 Task: Plan a trip to Kara-Balta, Kyrgyzstan from 10th December, 2023 to 15th December, 2023 for 7 adults.4 bedrooms having 7 beds and 4 bathrooms. Property type can be house. Amenities needed are: wifi, TV, free parkinig on premises, gym, breakfast. Look for 4 properties as per requirement.
Action: Mouse moved to (510, 67)
Screenshot: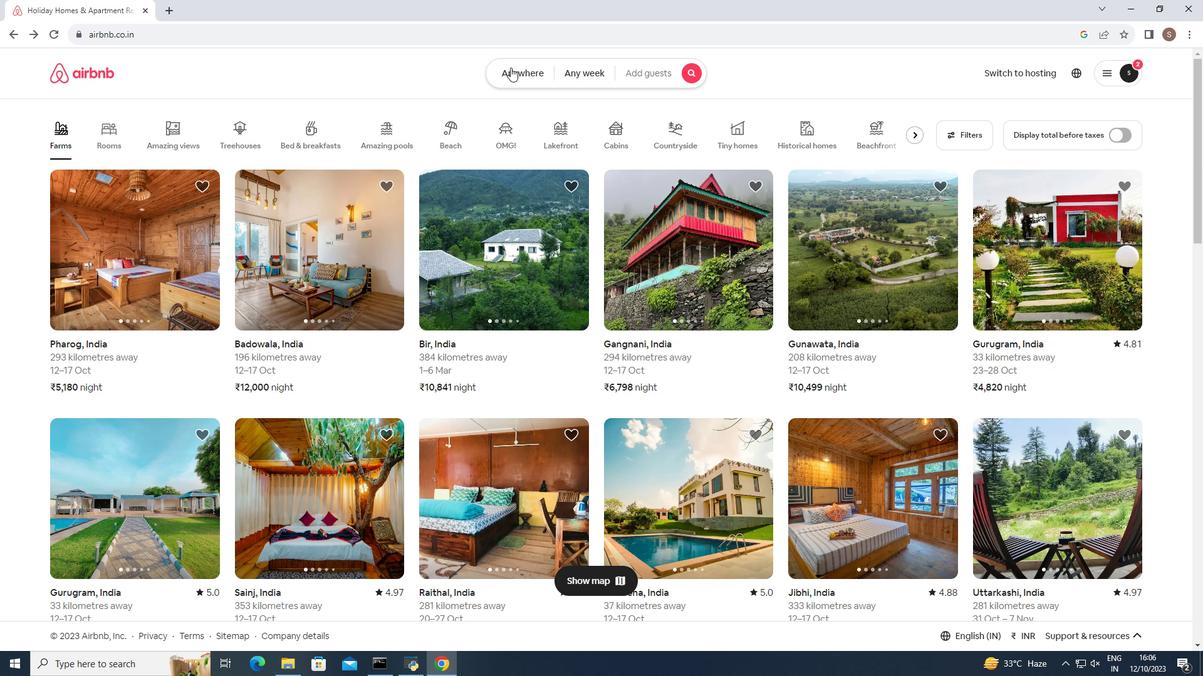 
Action: Mouse pressed left at (510, 67)
Screenshot: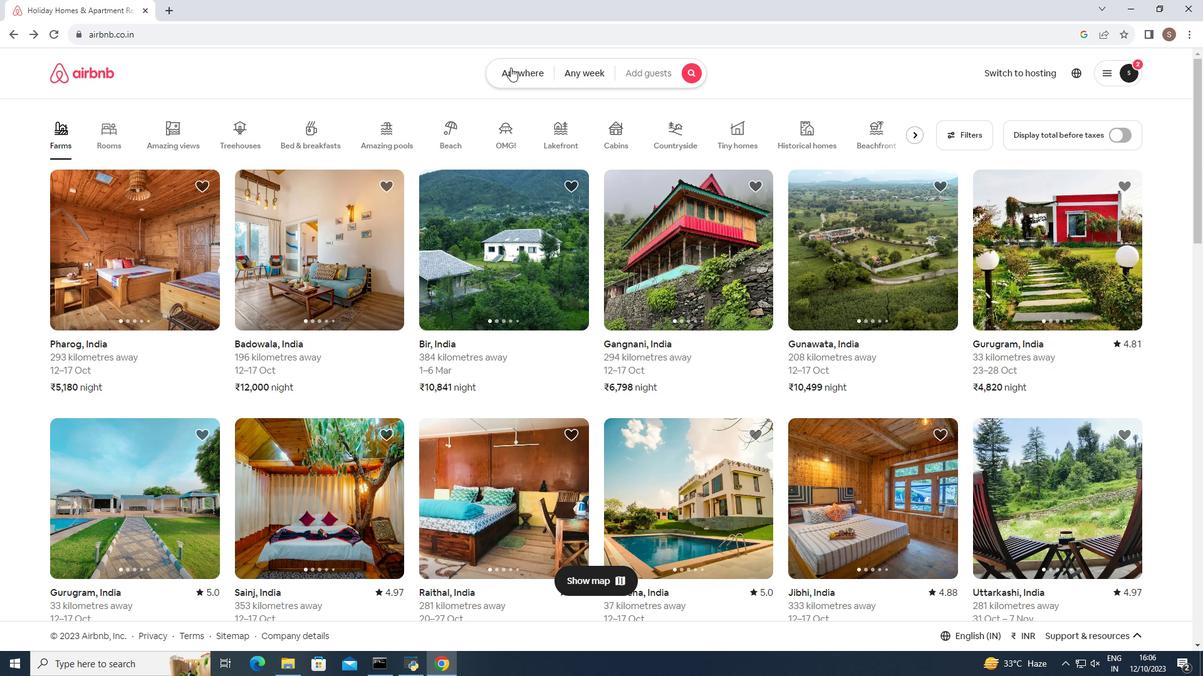 
Action: Mouse moved to (419, 119)
Screenshot: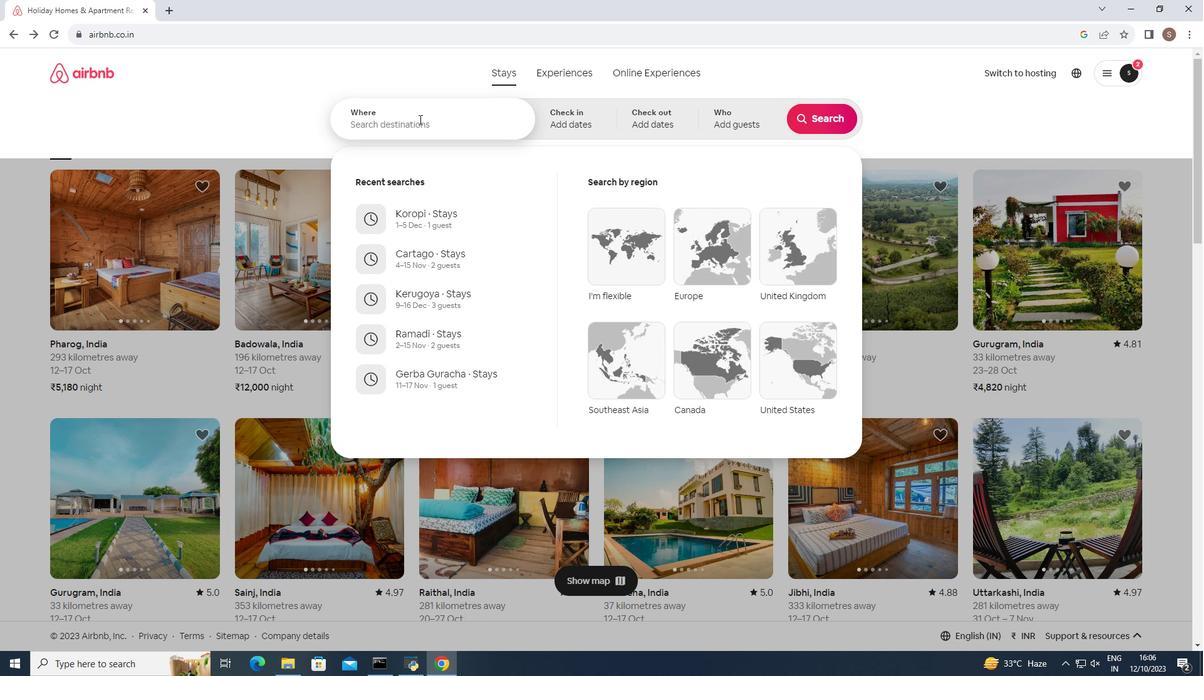 
Action: Mouse pressed left at (419, 119)
Screenshot: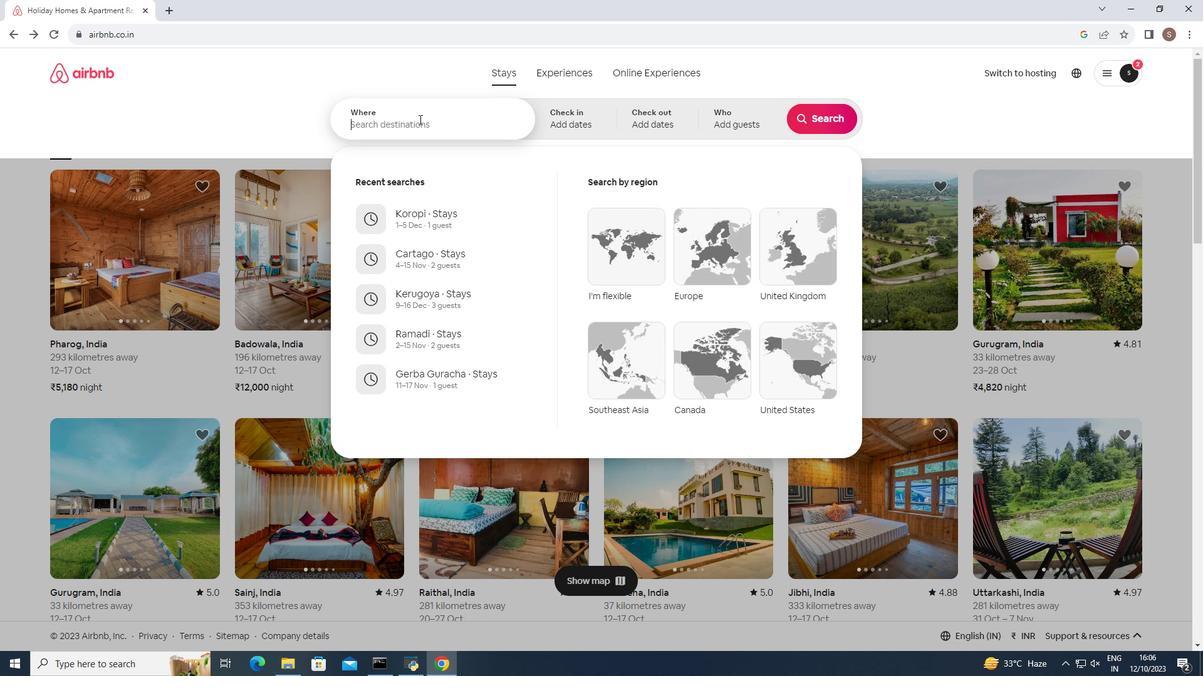 
Action: Mouse moved to (417, 119)
Screenshot: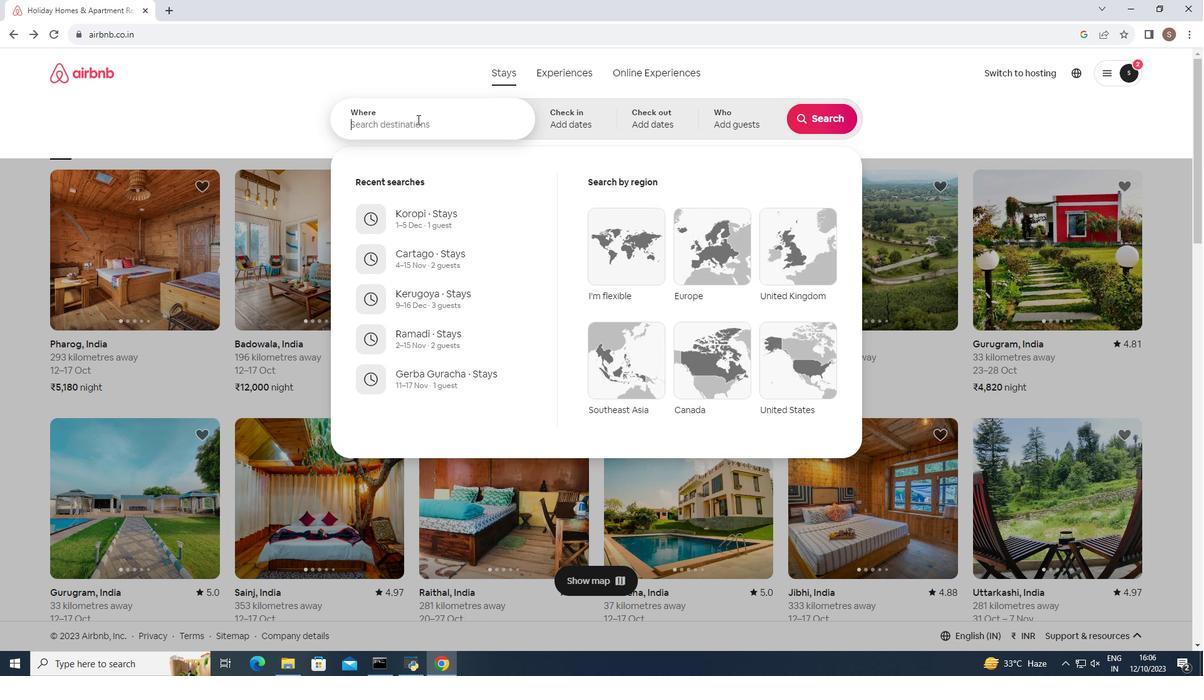 
Action: Key pressed <Key.shift><Key.shift><Key.shift>Kara-<Key.shift>Balta,<Key.space><Key.shift><Key.shift><Key.shift><Key.shift><Key.shift><Key.shift><Key.shift><Key.shift><Key.shift><Key.shift><Key.shift><Key.shift><Key.shift><Key.shift><Key.shift><Key.shift><Key.shift><Key.shift><Key.shift><Key.shift><Key.shift><Key.shift><Key.shift><Key.shift><Key.shift><Key.shift><Key.shift>Kyrgyzstan<Key.enter>
Screenshot: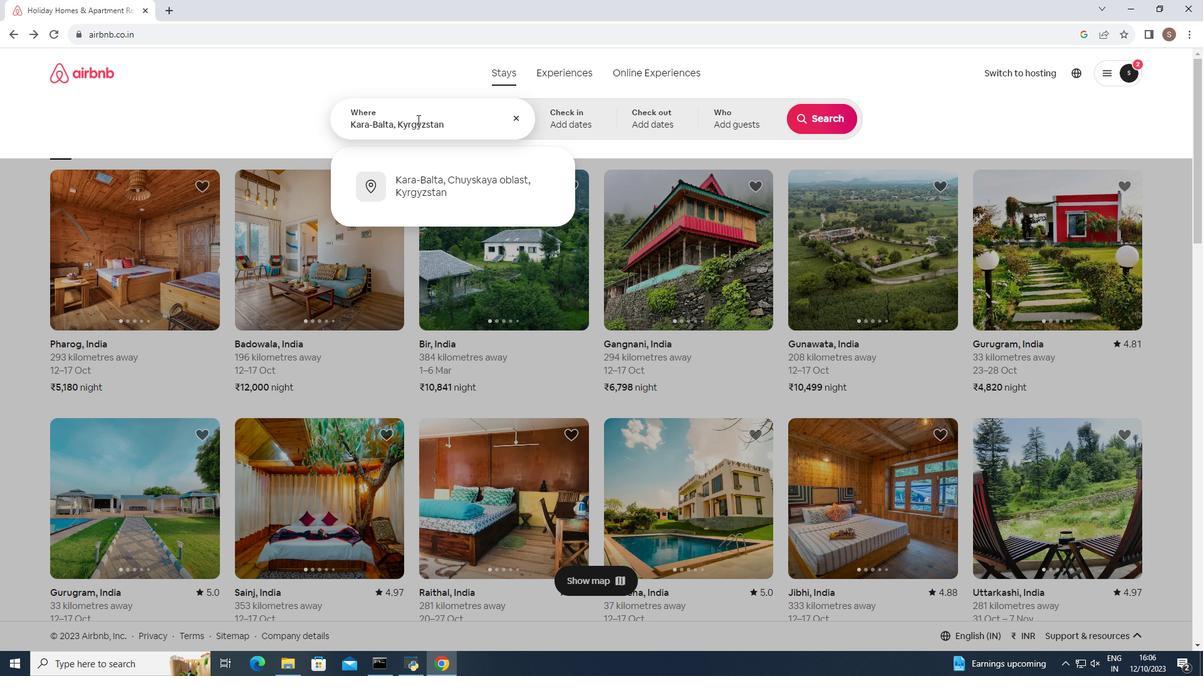 
Action: Mouse moved to (739, 117)
Screenshot: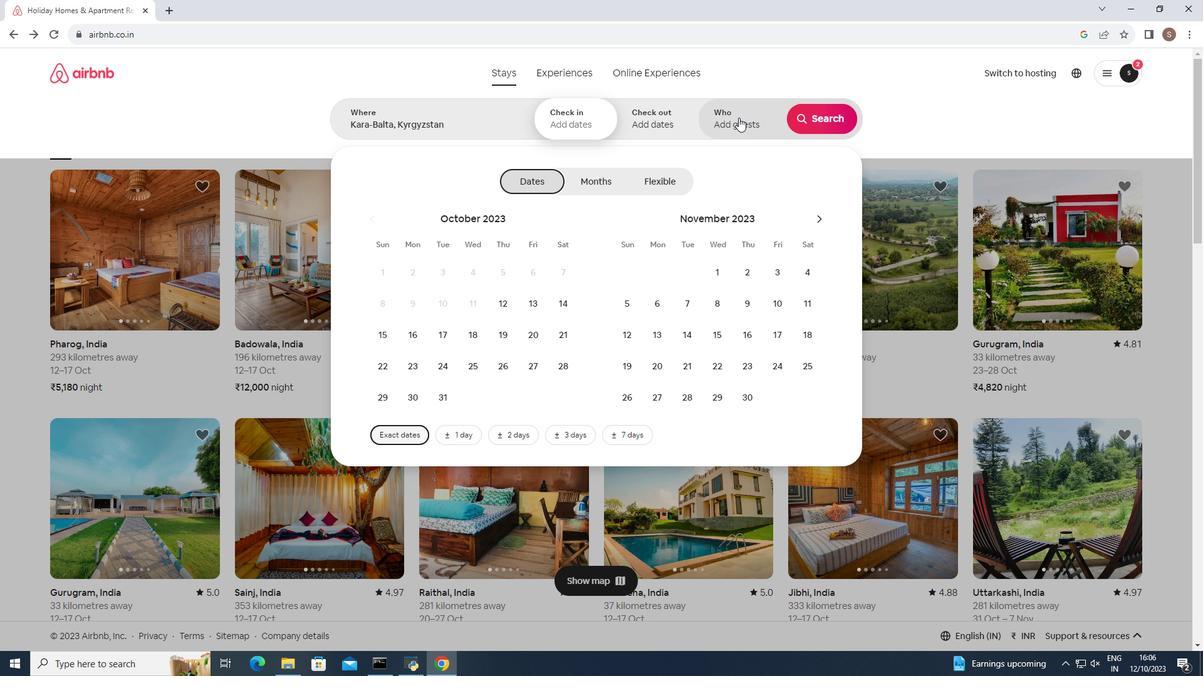
Action: Mouse pressed left at (739, 117)
Screenshot: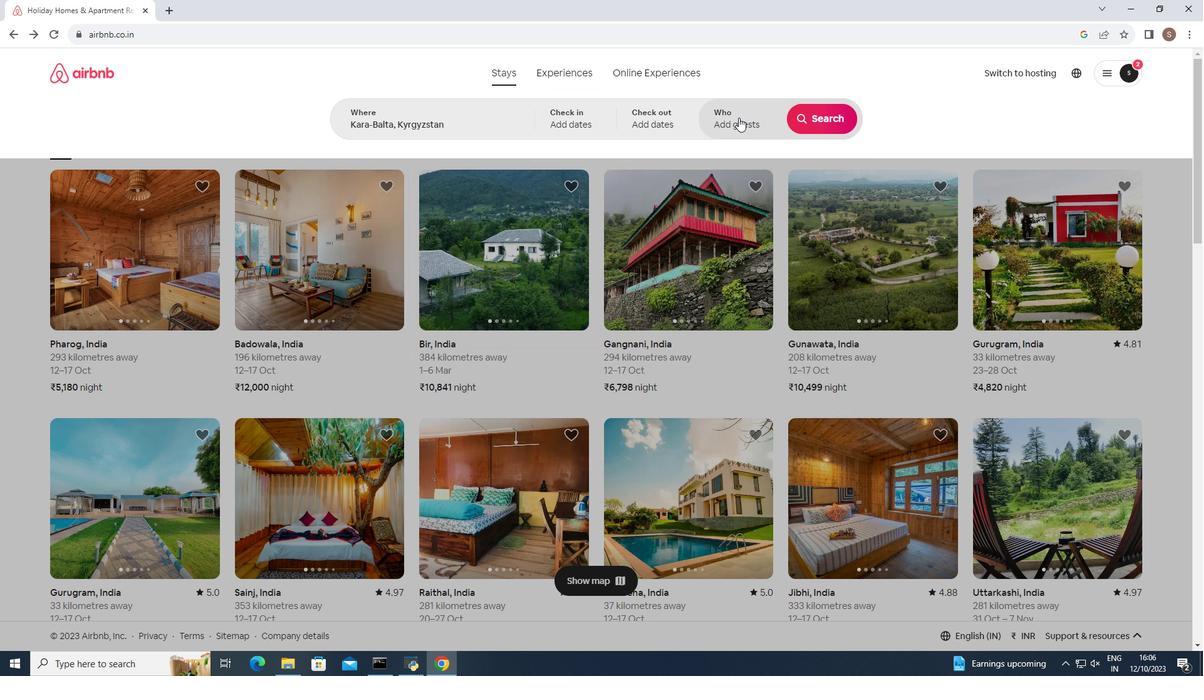 
Action: Mouse moved to (588, 114)
Screenshot: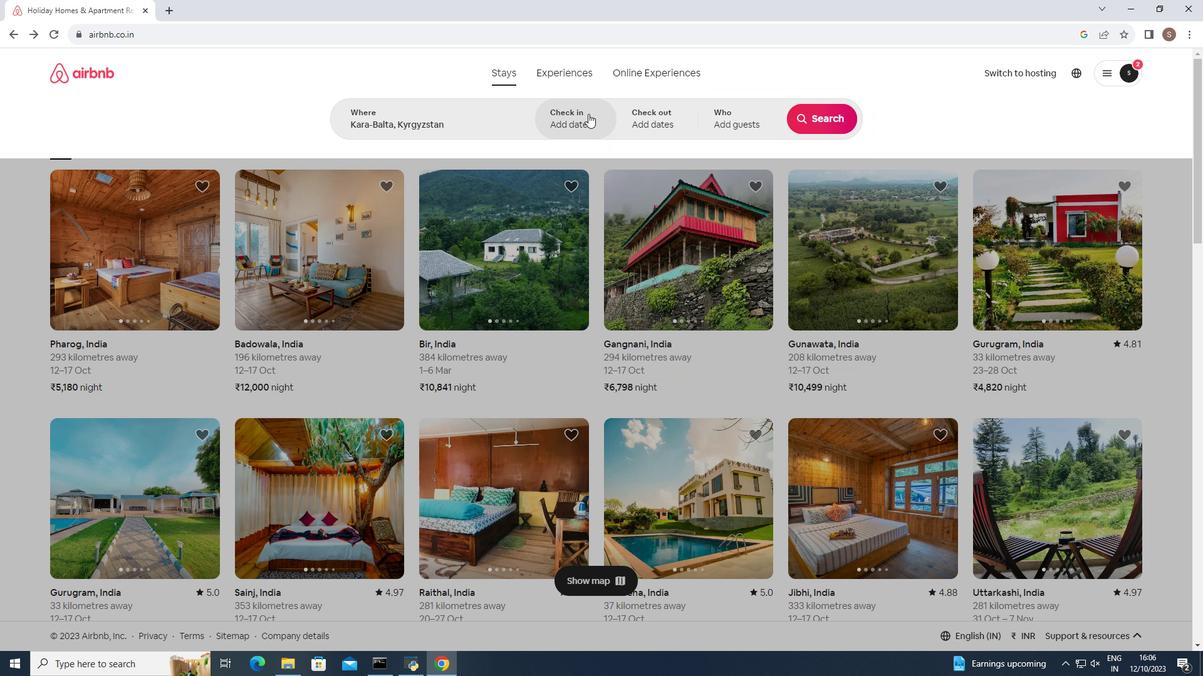 
Action: Mouse pressed left at (588, 114)
Screenshot: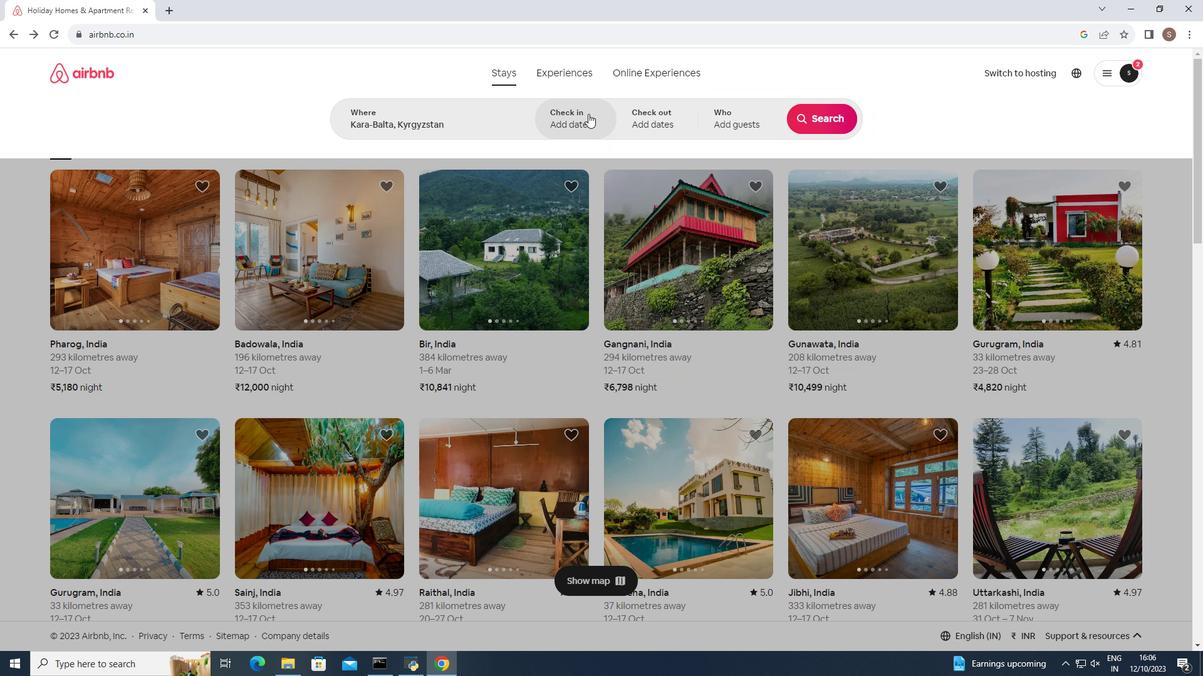 
Action: Mouse moved to (818, 219)
Screenshot: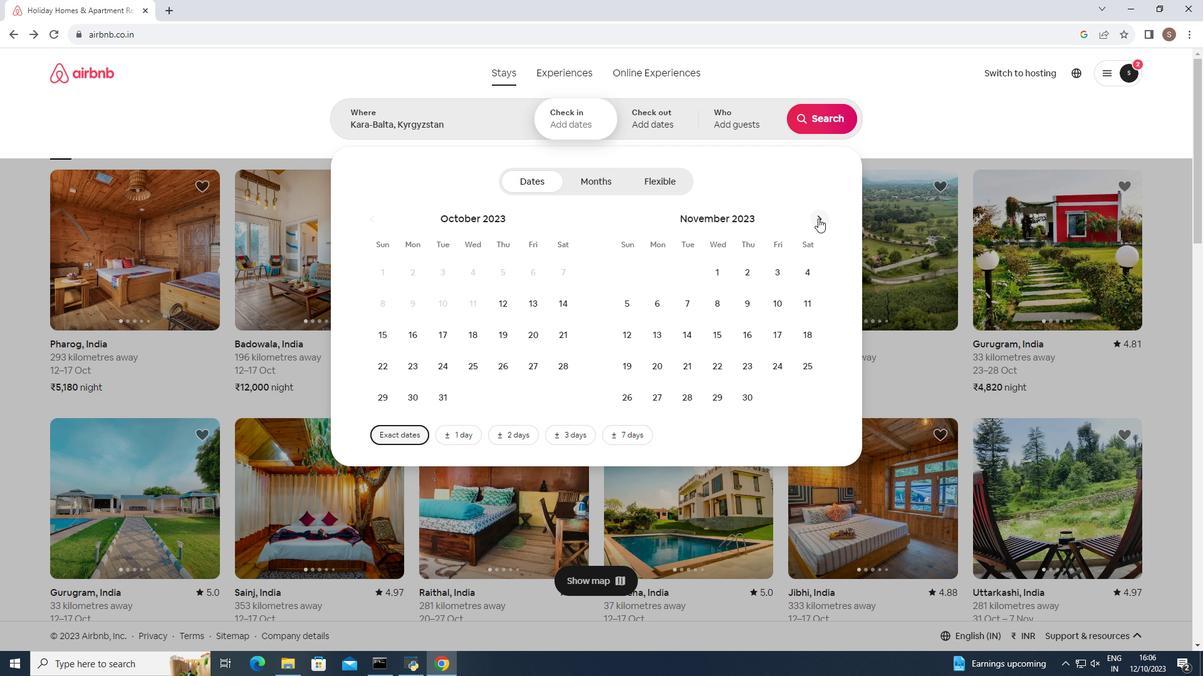 
Action: Mouse pressed left at (818, 219)
Screenshot: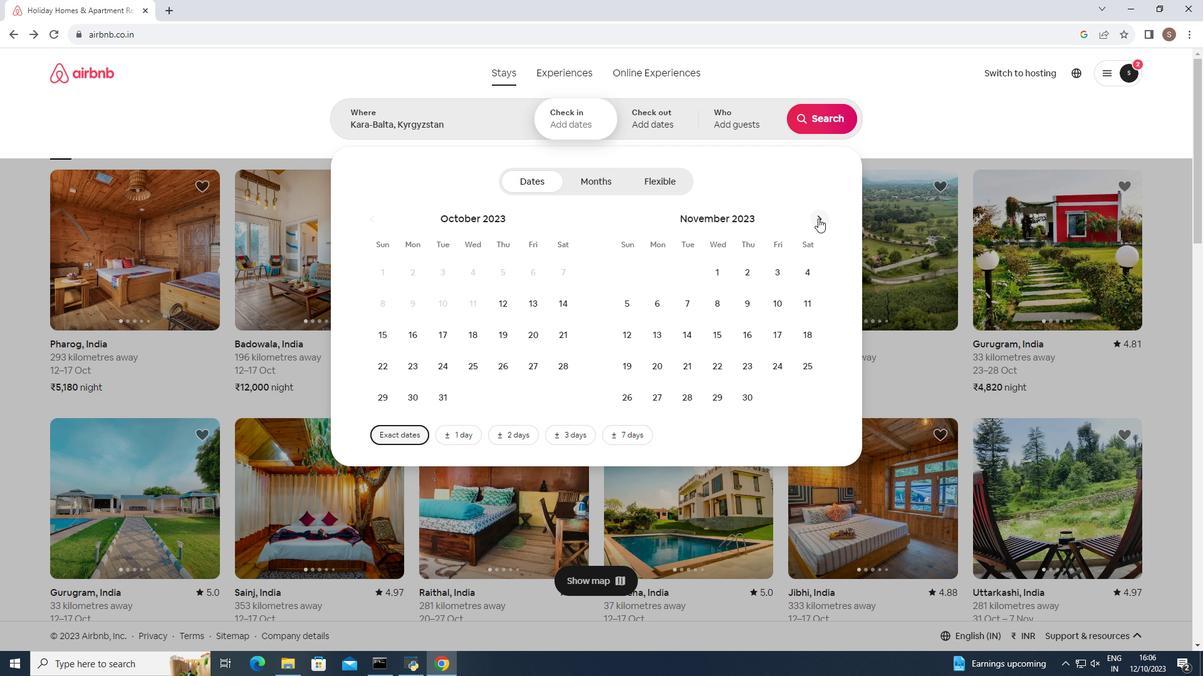 
Action: Mouse moved to (625, 334)
Screenshot: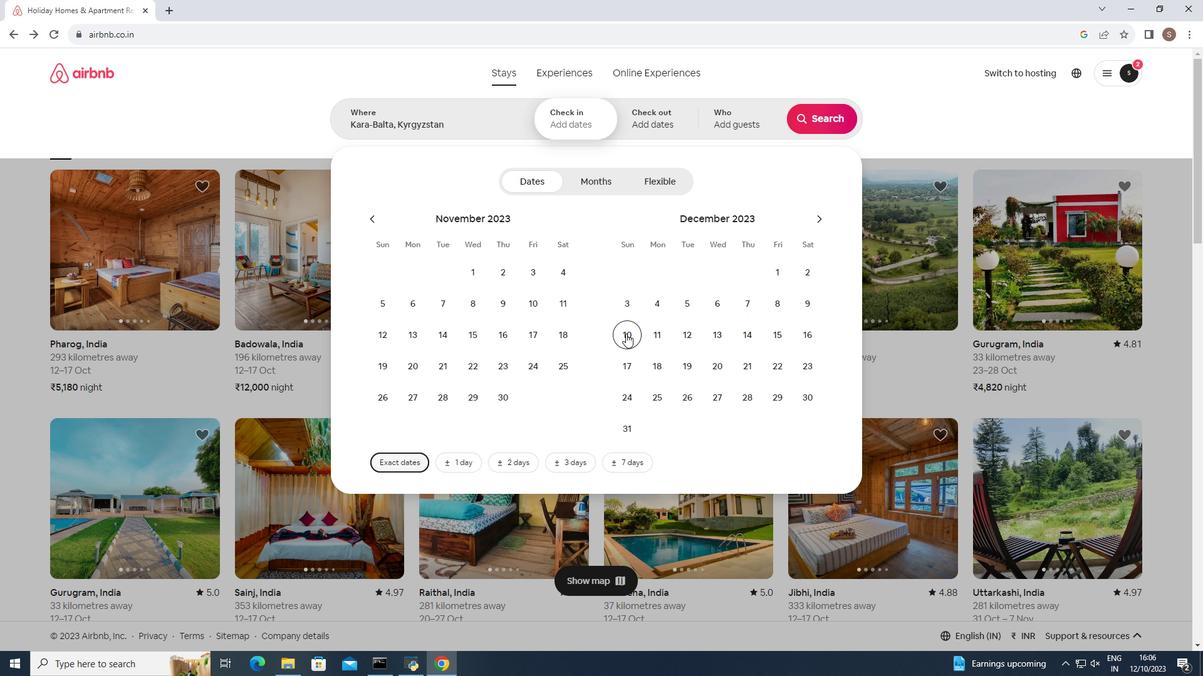 
Action: Mouse pressed left at (625, 334)
Screenshot: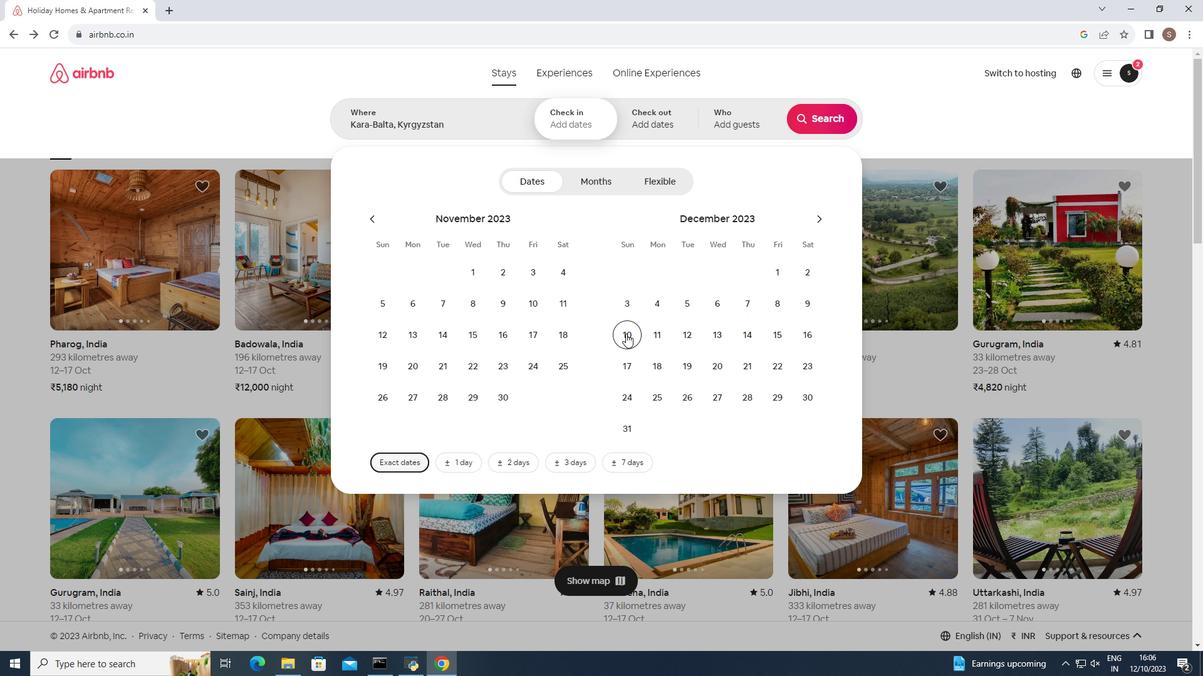 
Action: Mouse moved to (781, 334)
Screenshot: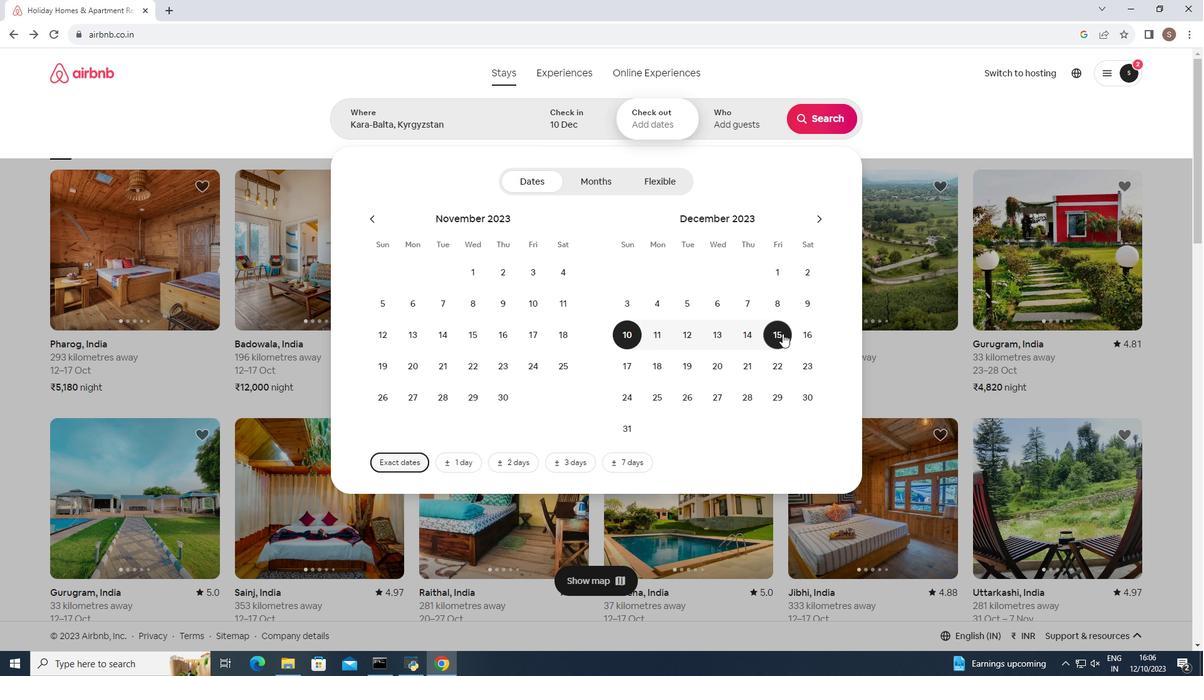
Action: Mouse pressed left at (781, 334)
Screenshot: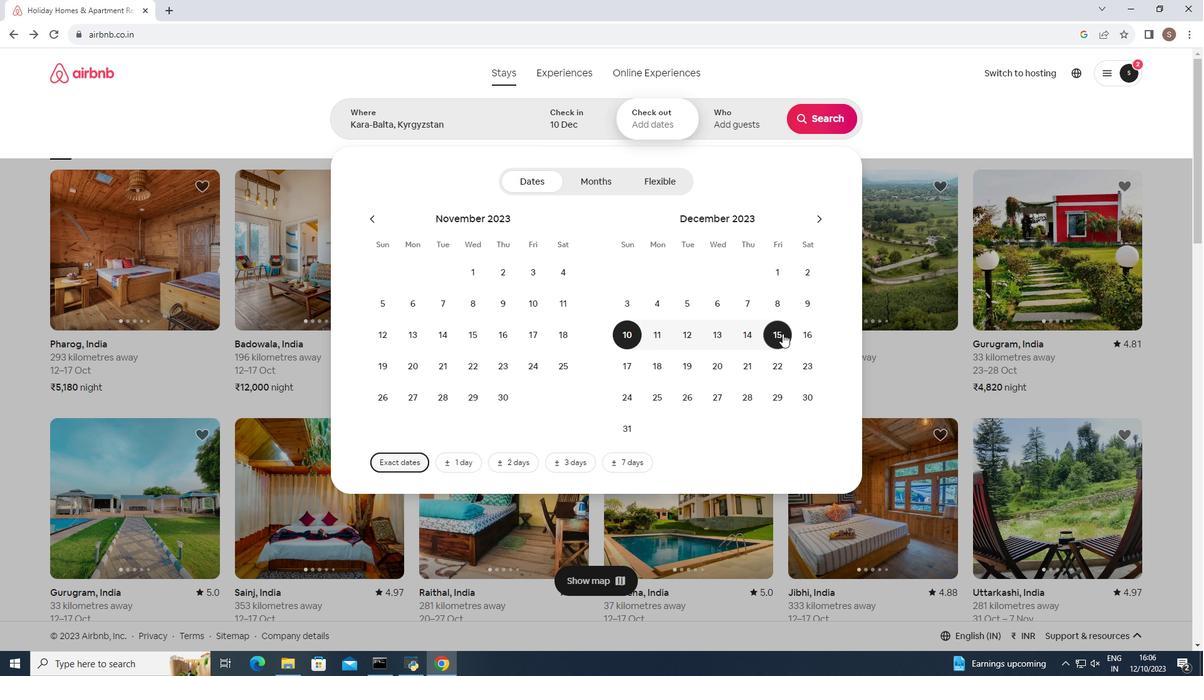 
Action: Mouse moved to (733, 114)
Screenshot: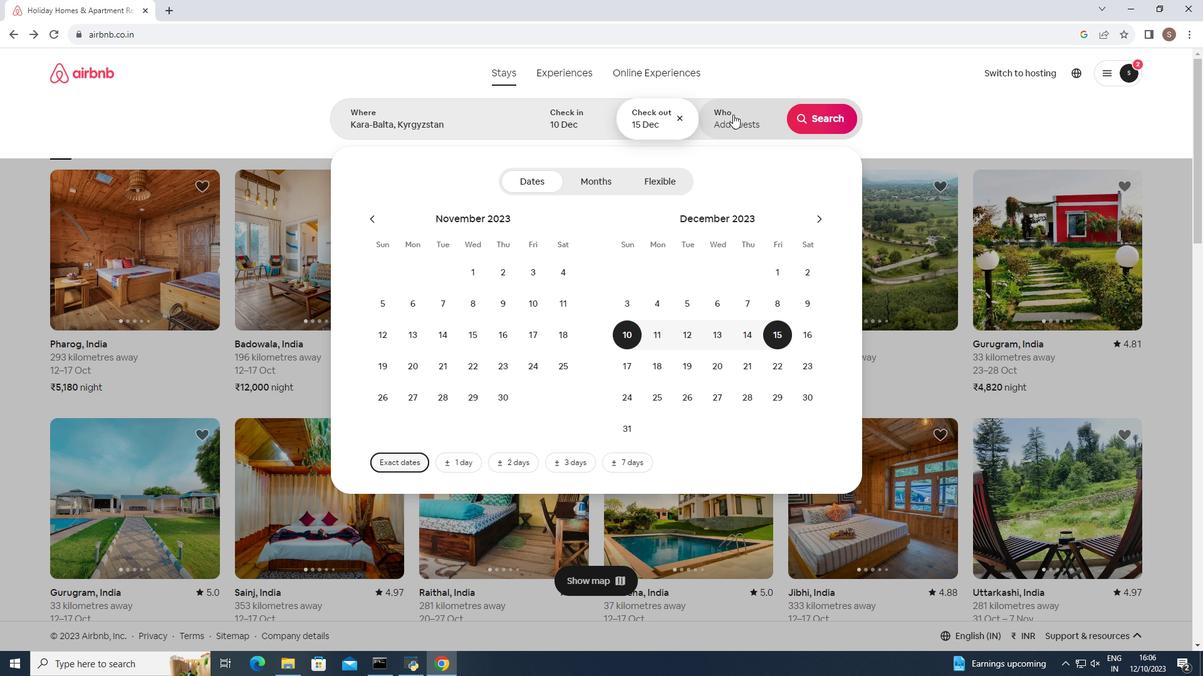 
Action: Mouse pressed left at (733, 114)
Screenshot: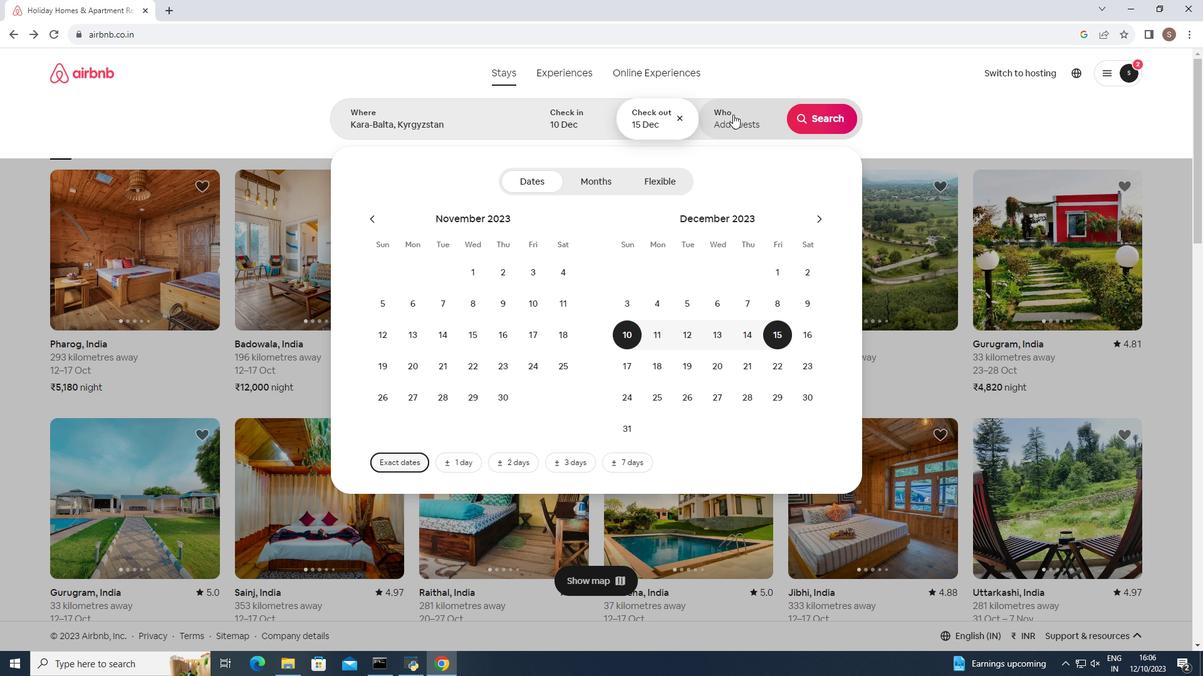 
Action: Mouse moved to (826, 186)
Screenshot: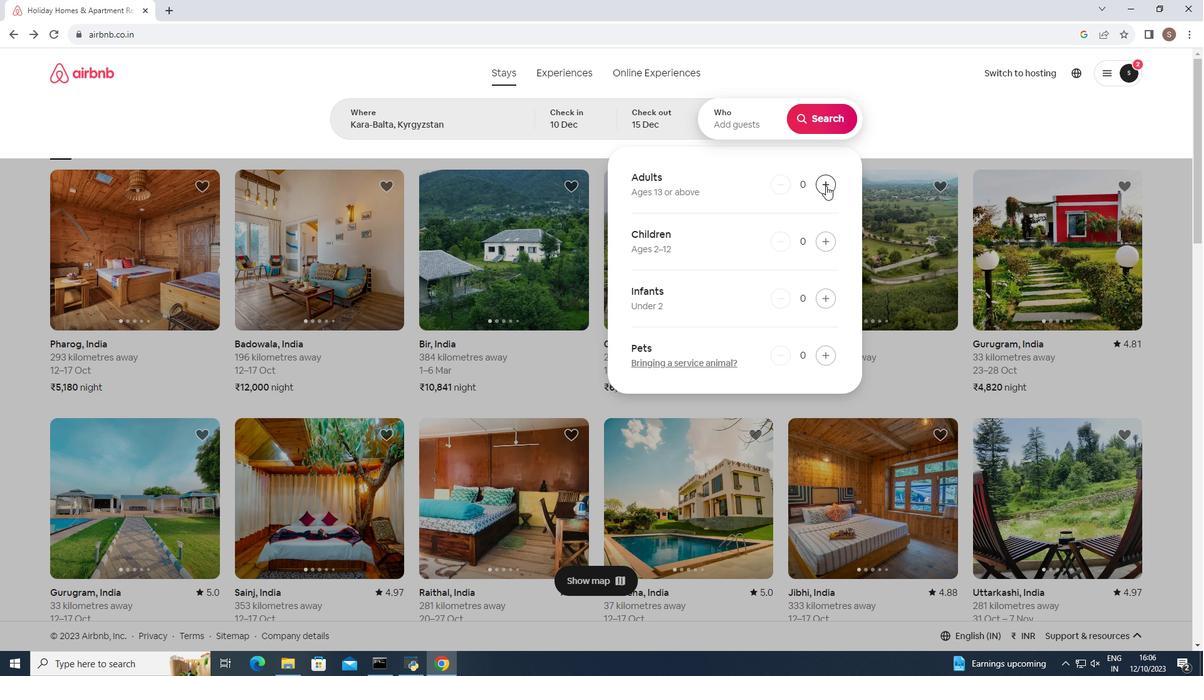 
Action: Mouse pressed left at (826, 186)
Screenshot: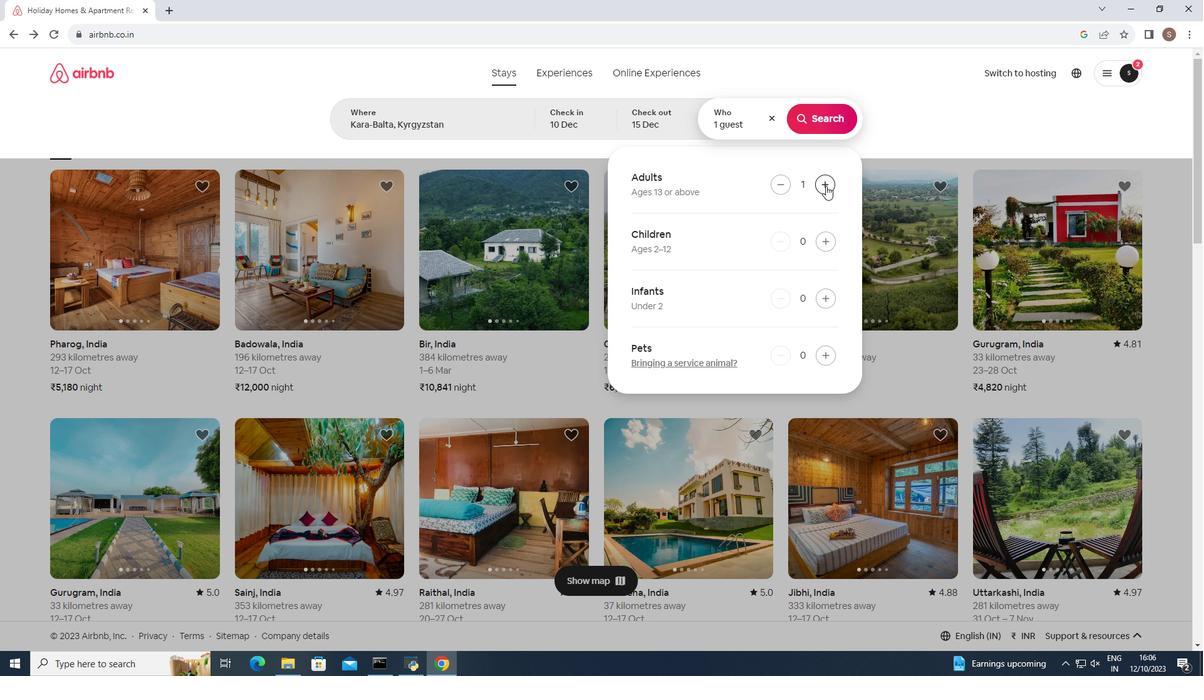
Action: Mouse pressed left at (826, 186)
Screenshot: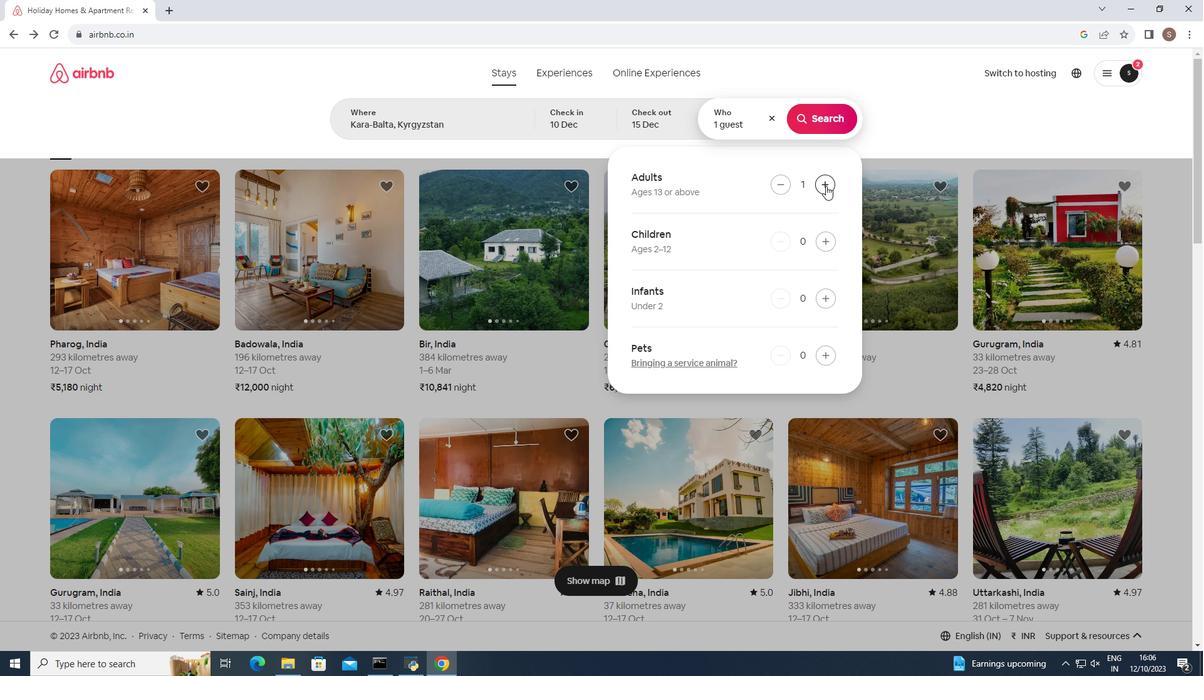 
Action: Mouse pressed left at (826, 186)
Screenshot: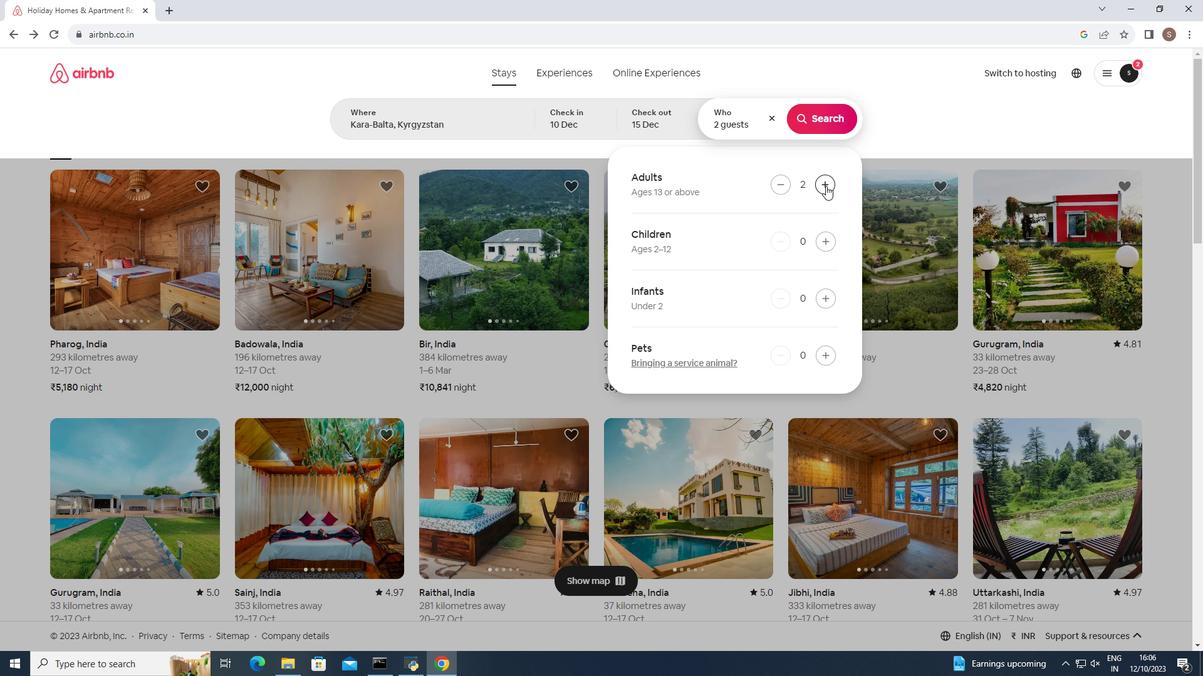 
Action: Mouse pressed left at (826, 186)
Screenshot: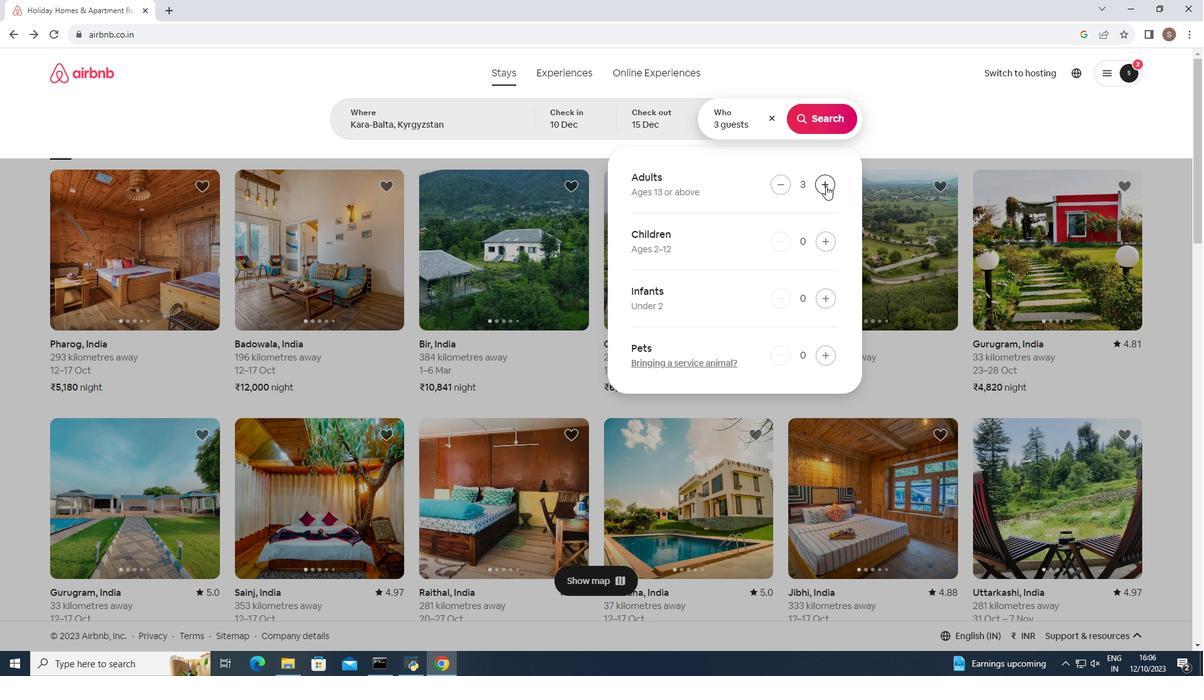 
Action: Mouse pressed left at (826, 186)
Screenshot: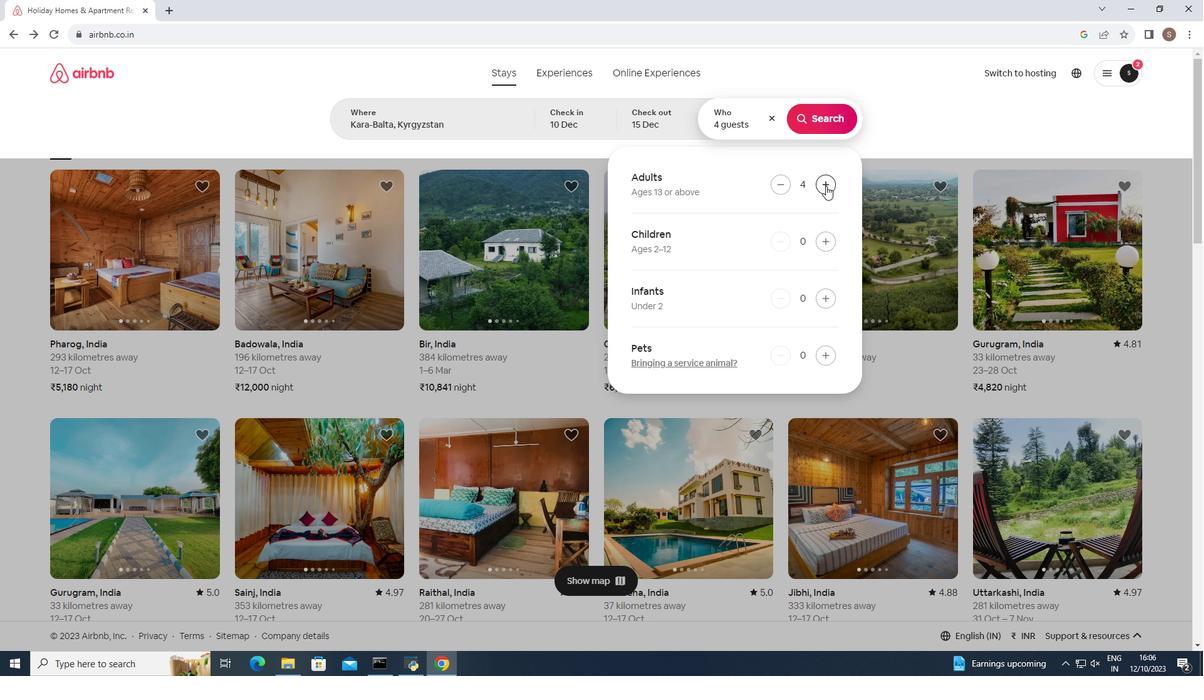 
Action: Mouse pressed left at (826, 186)
Screenshot: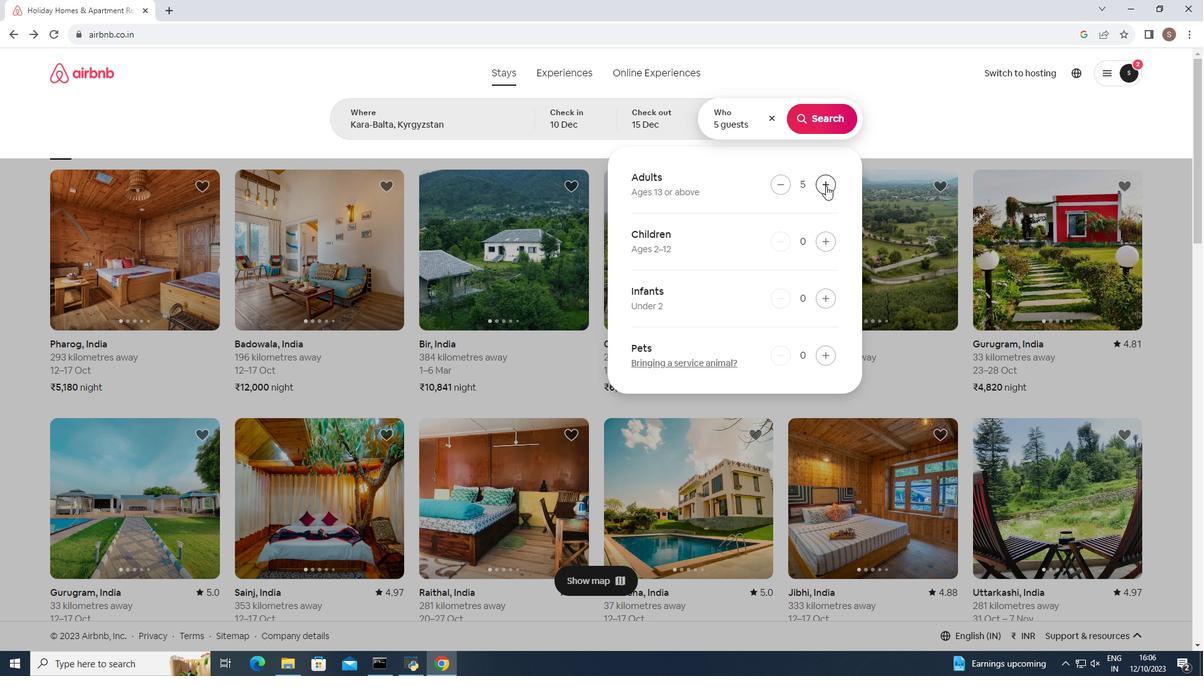 
Action: Mouse pressed left at (826, 186)
Screenshot: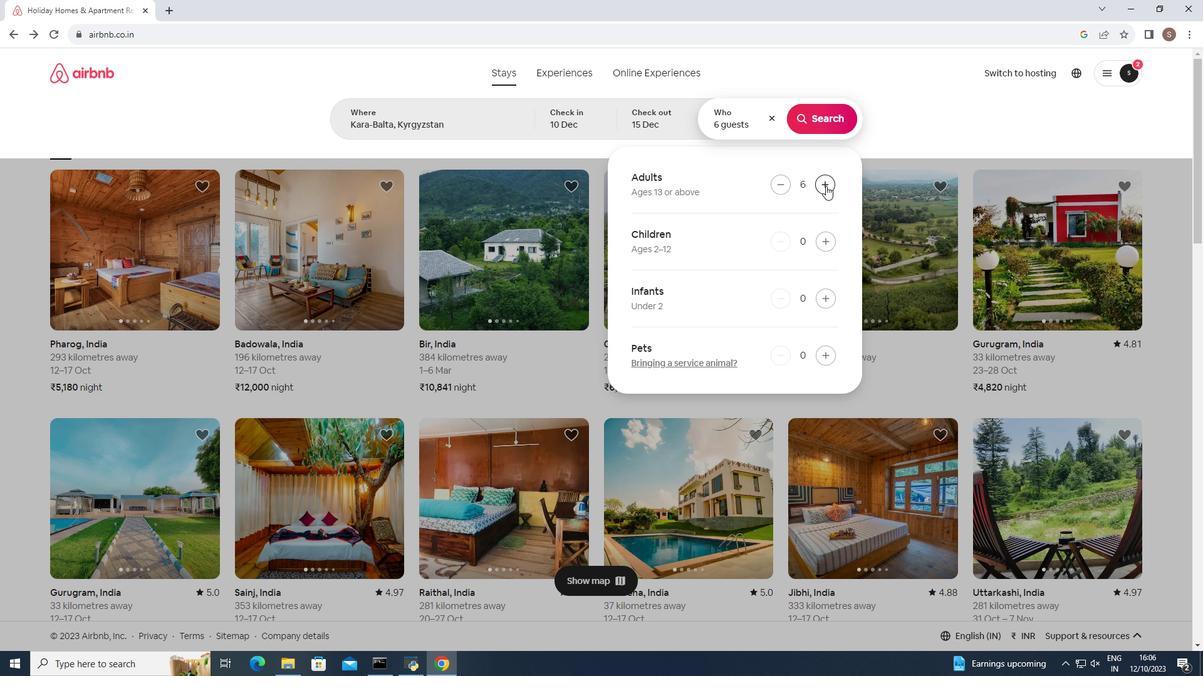 
Action: Mouse moved to (817, 112)
Screenshot: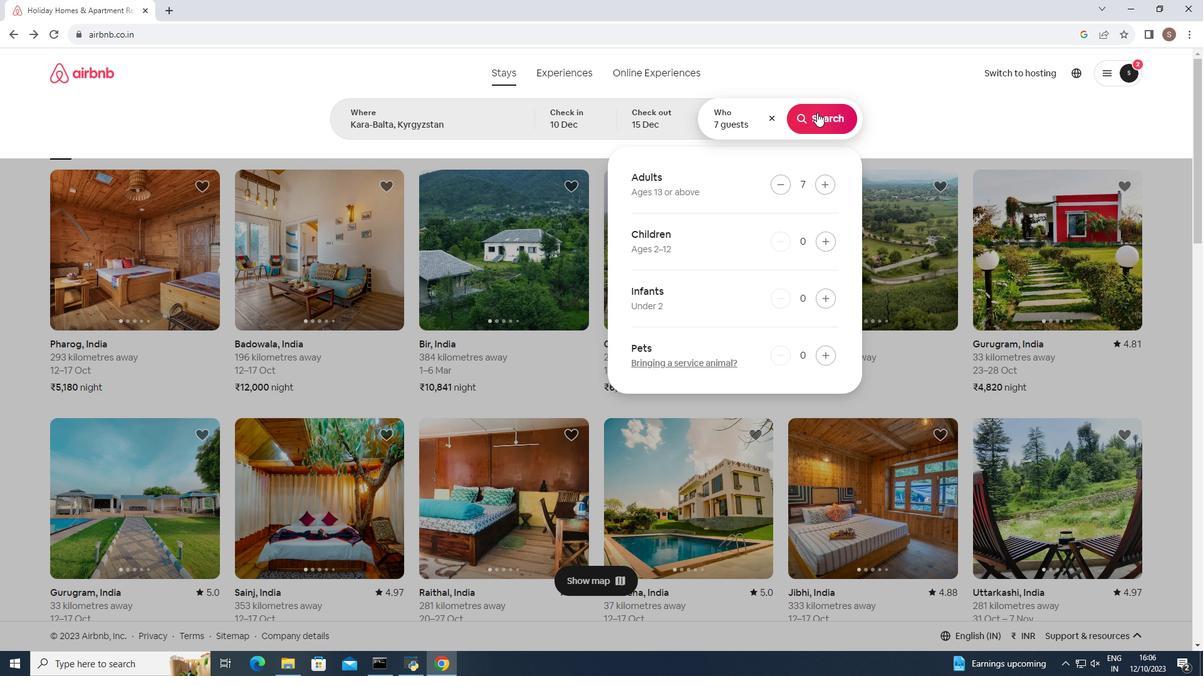 
Action: Mouse pressed left at (817, 112)
Screenshot: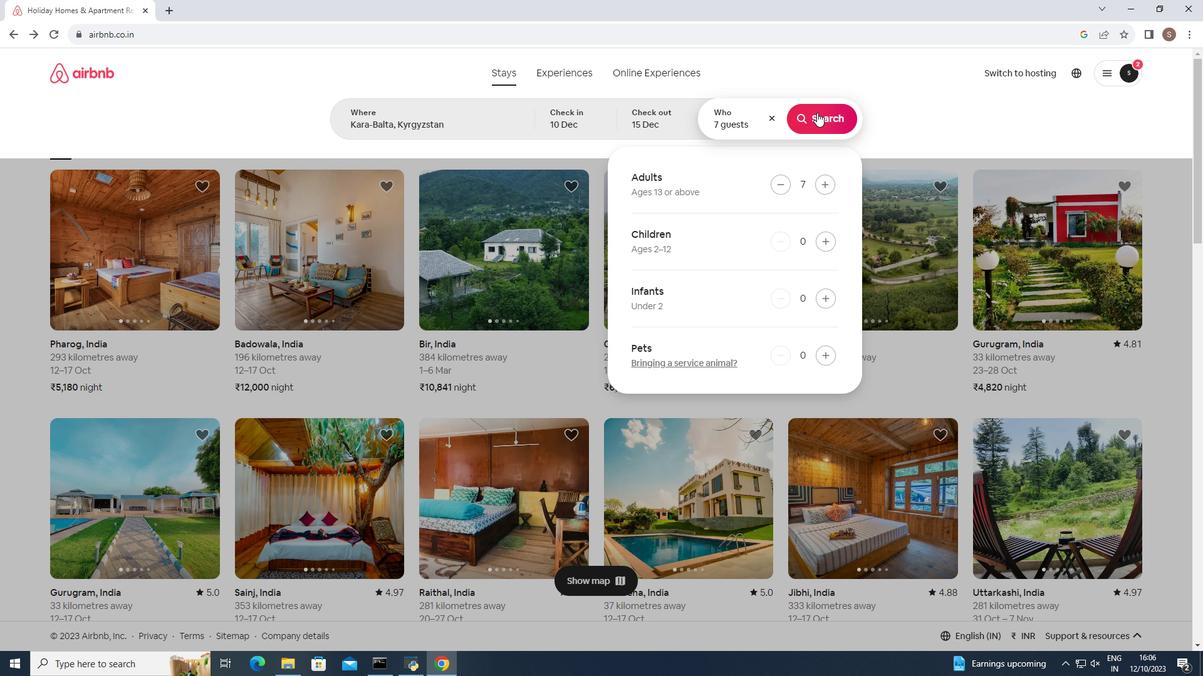 
Action: Mouse moved to (999, 123)
Screenshot: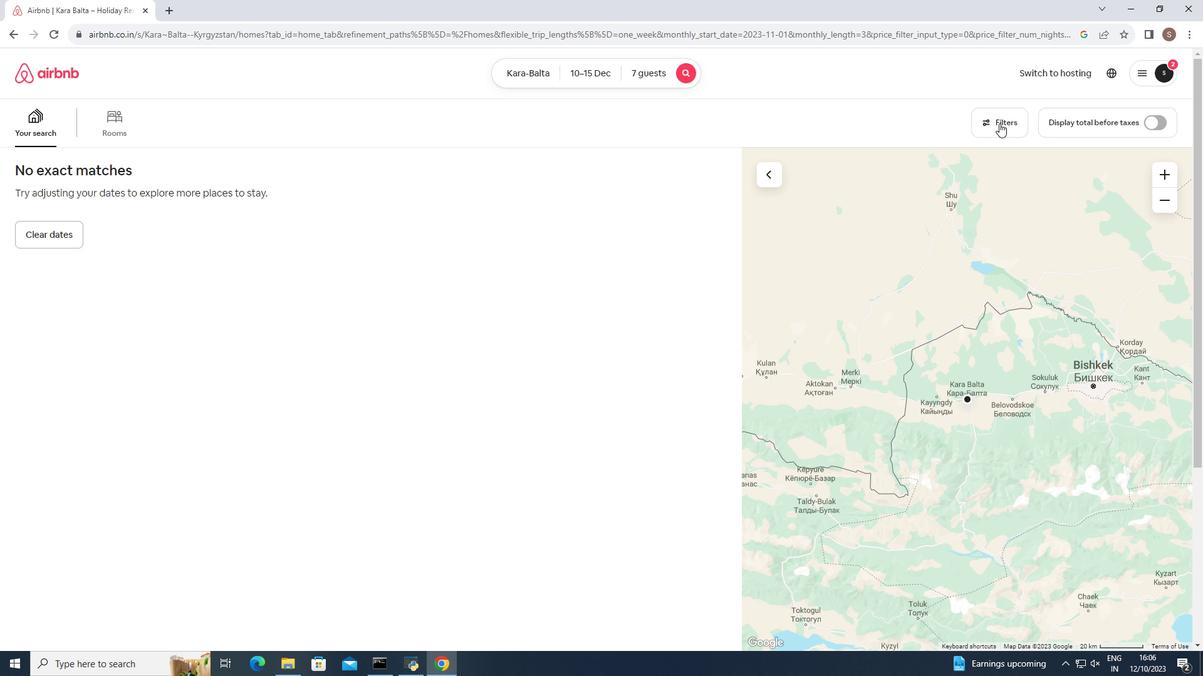 
Action: Mouse pressed left at (999, 123)
Screenshot: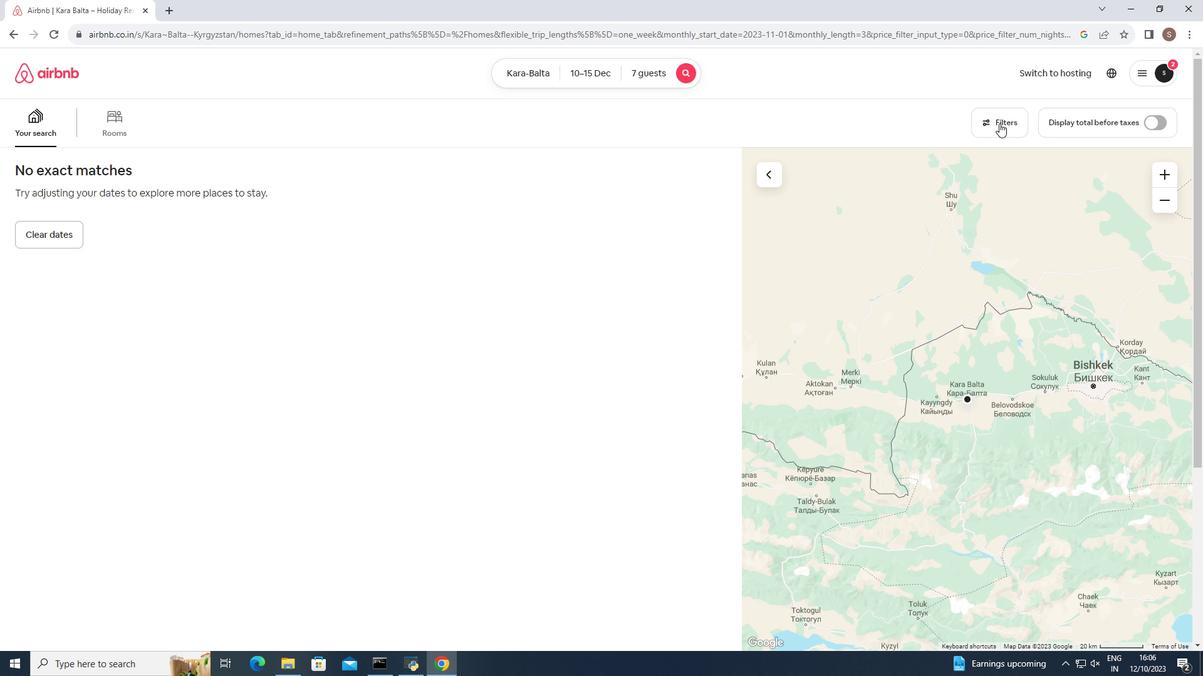 
Action: Mouse moved to (571, 460)
Screenshot: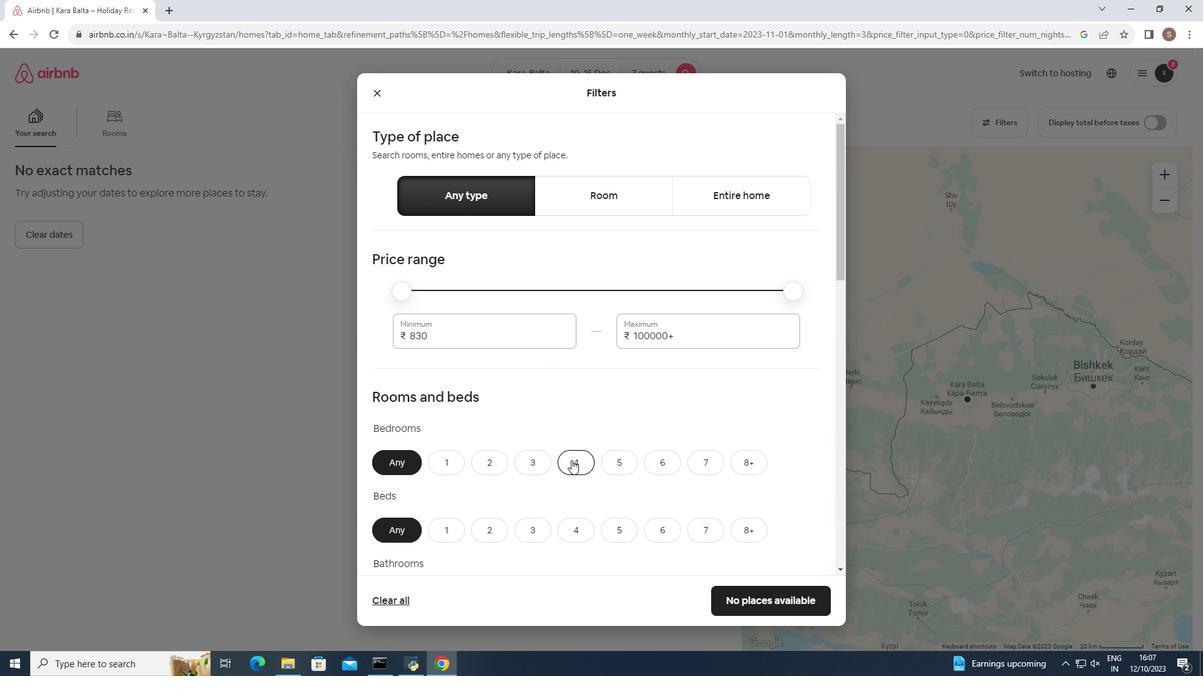 
Action: Mouse pressed left at (571, 460)
Screenshot: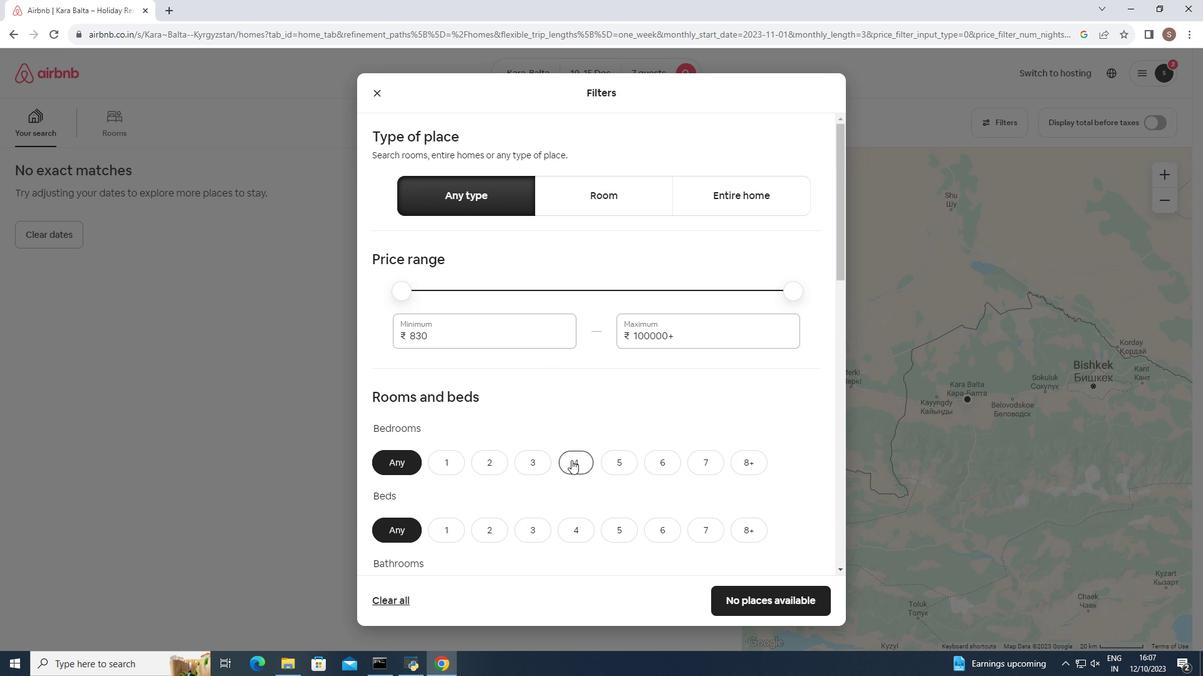 
Action: Mouse moved to (709, 531)
Screenshot: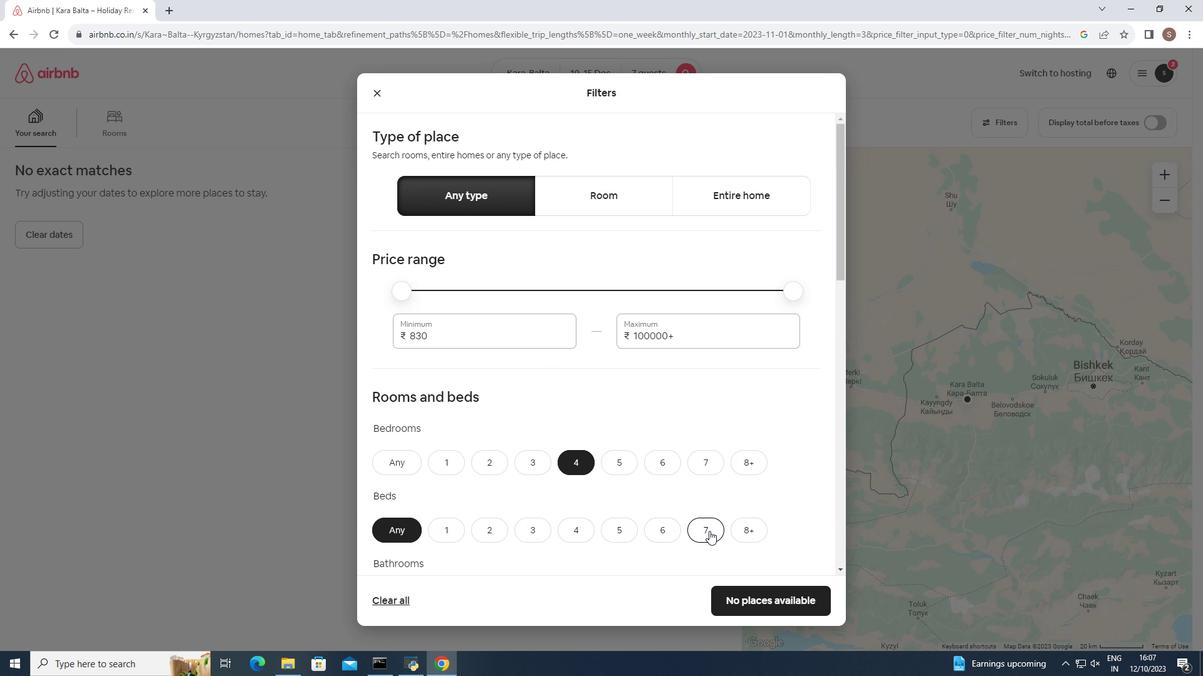 
Action: Mouse pressed left at (709, 531)
Screenshot: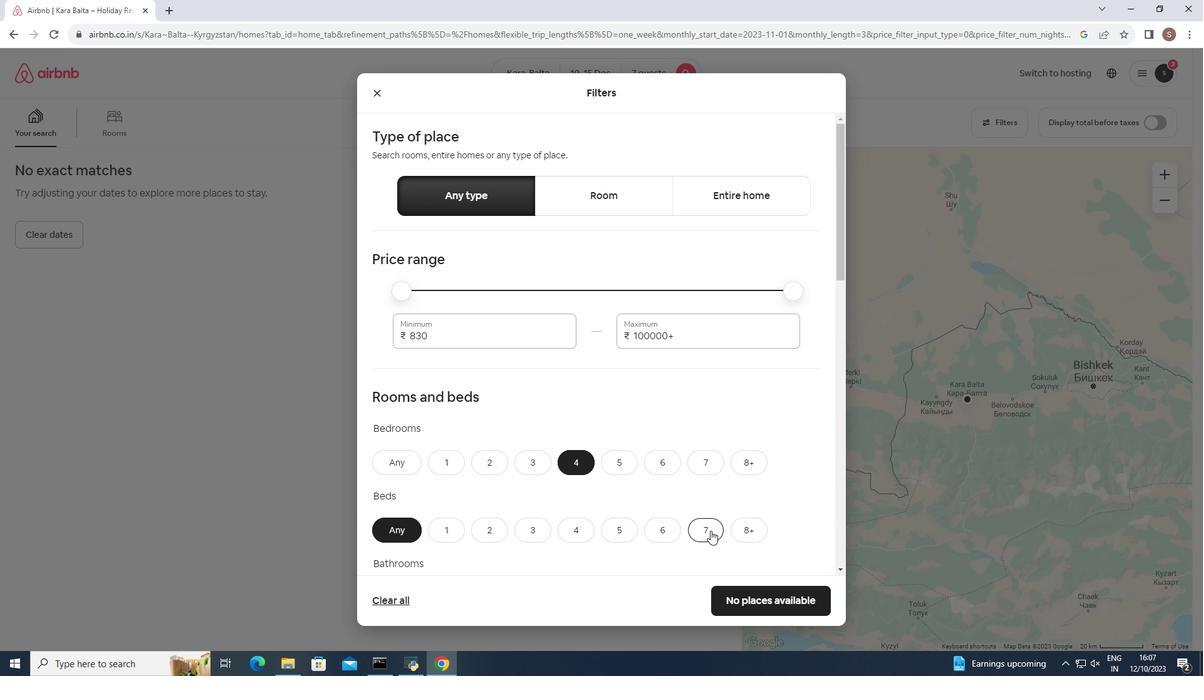 
Action: Mouse moved to (618, 460)
Screenshot: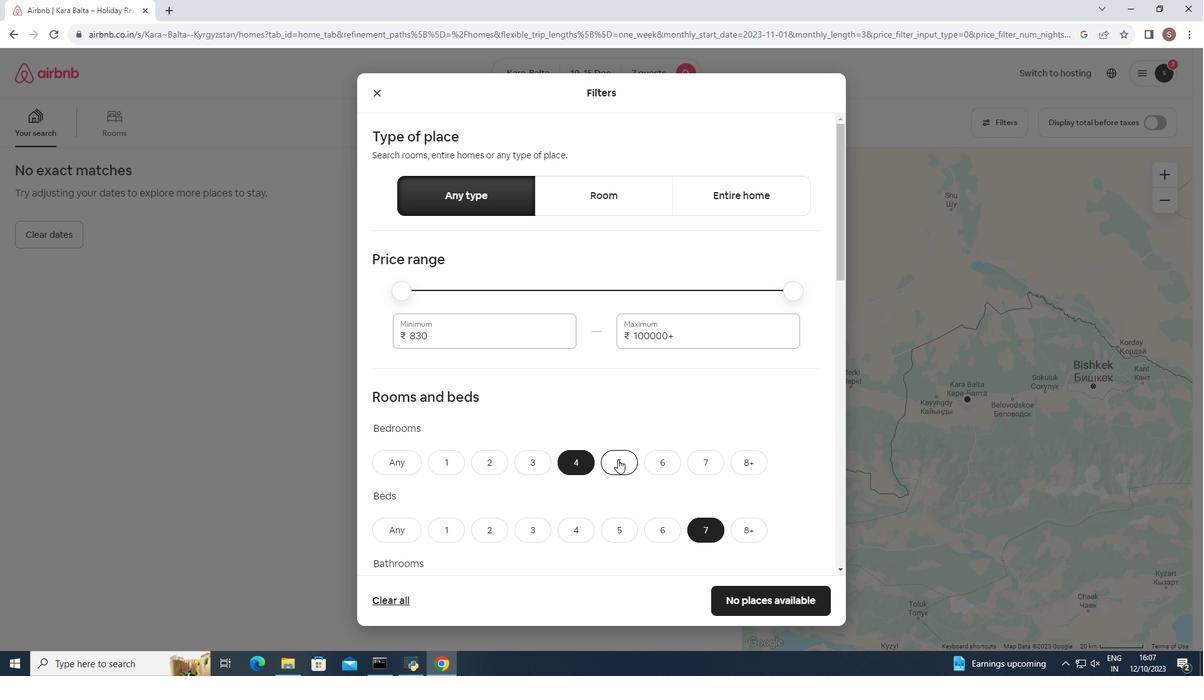 
Action: Mouse scrolled (618, 459) with delta (0, 0)
Screenshot: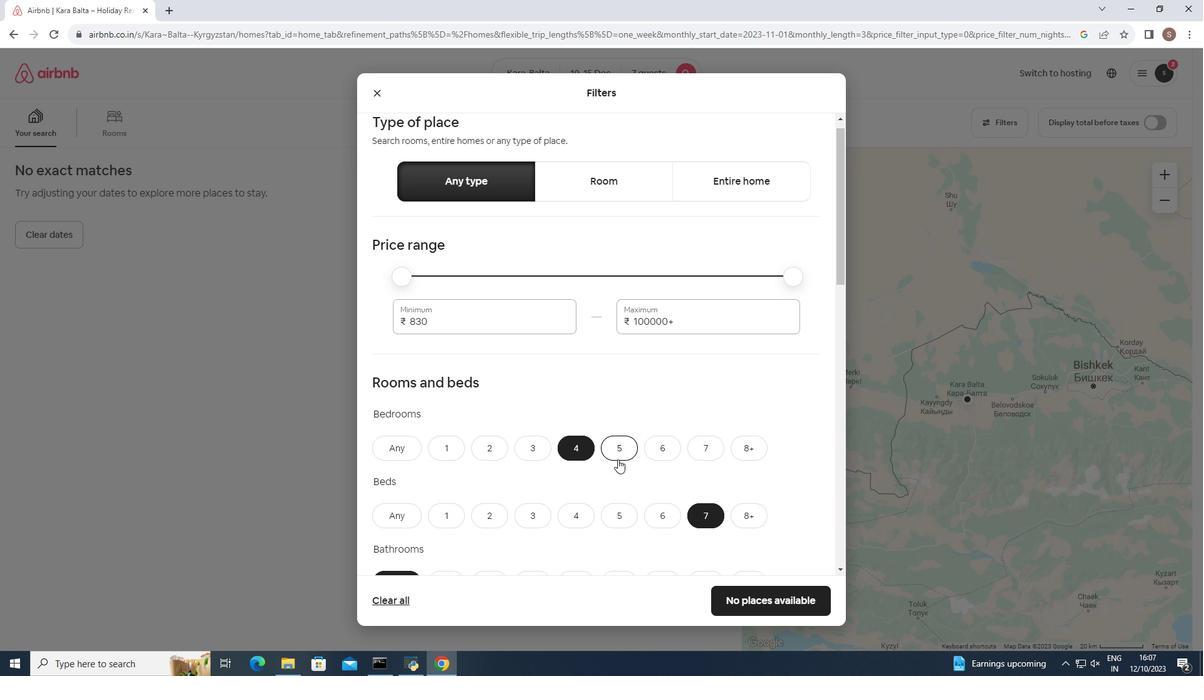 
Action: Mouse moved to (618, 458)
Screenshot: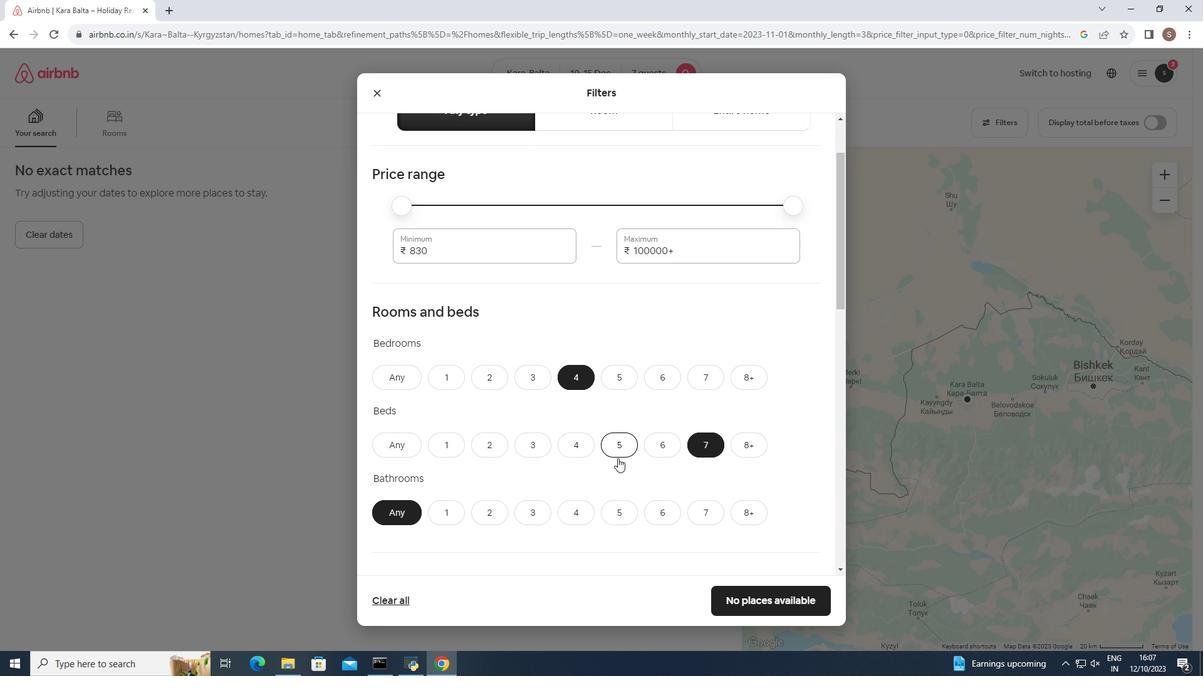 
Action: Mouse scrolled (618, 458) with delta (0, 0)
Screenshot: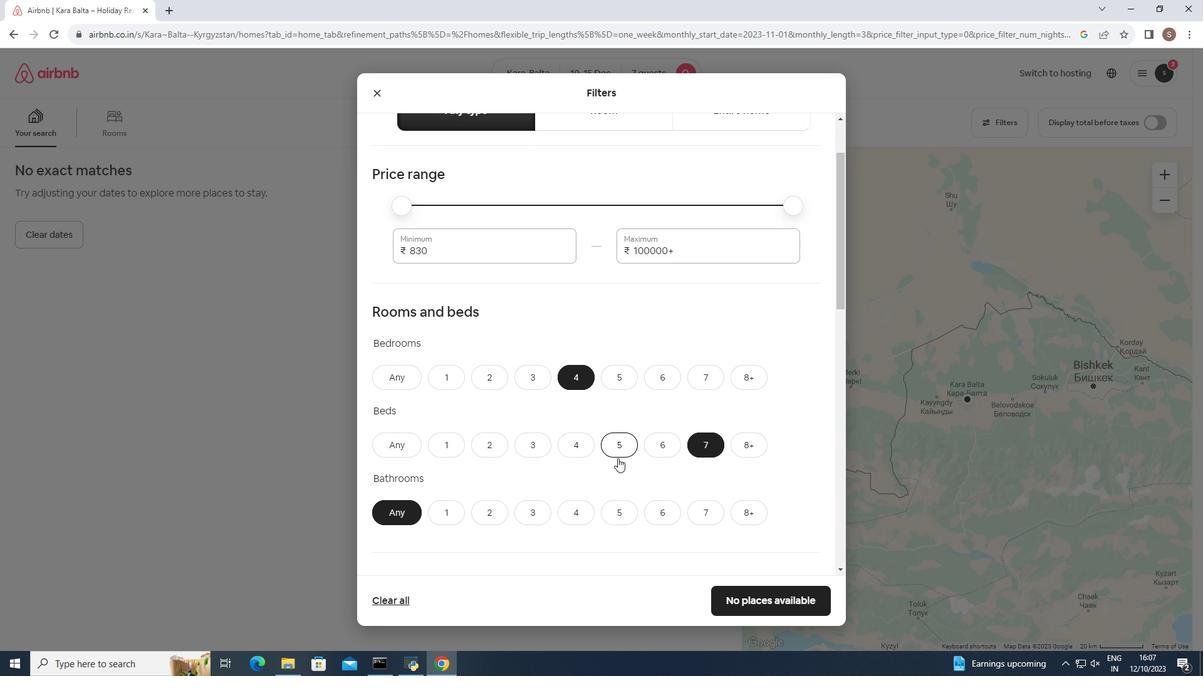 
Action: Mouse moved to (570, 475)
Screenshot: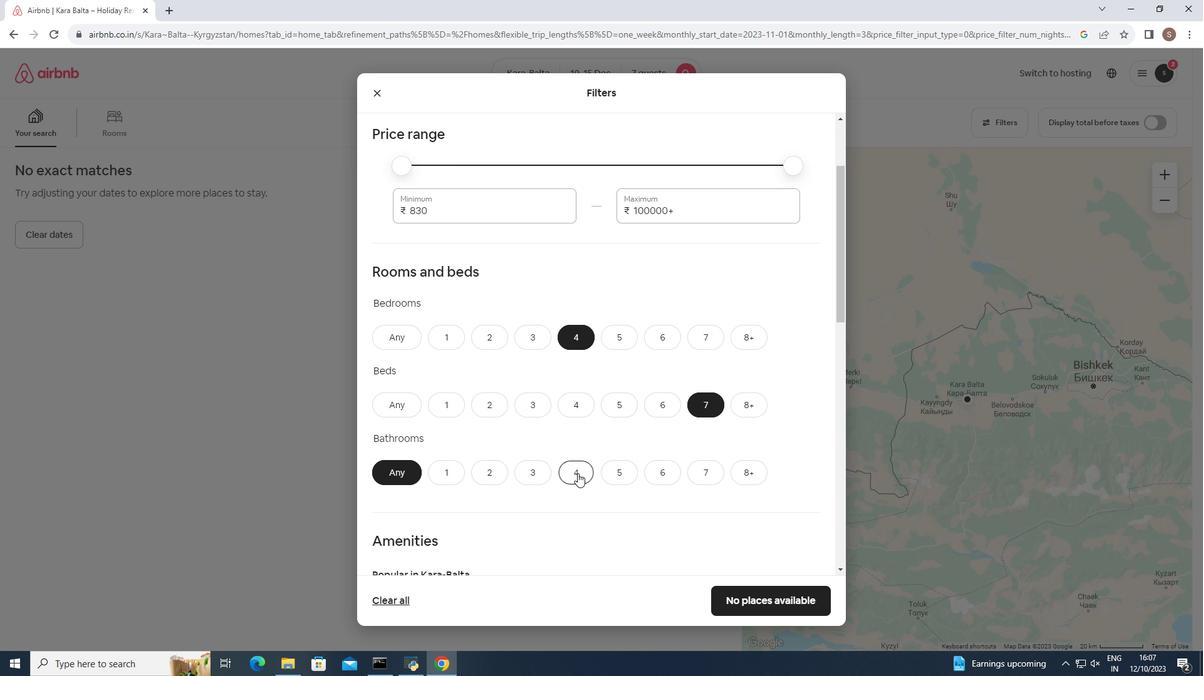 
Action: Mouse pressed left at (570, 475)
Screenshot: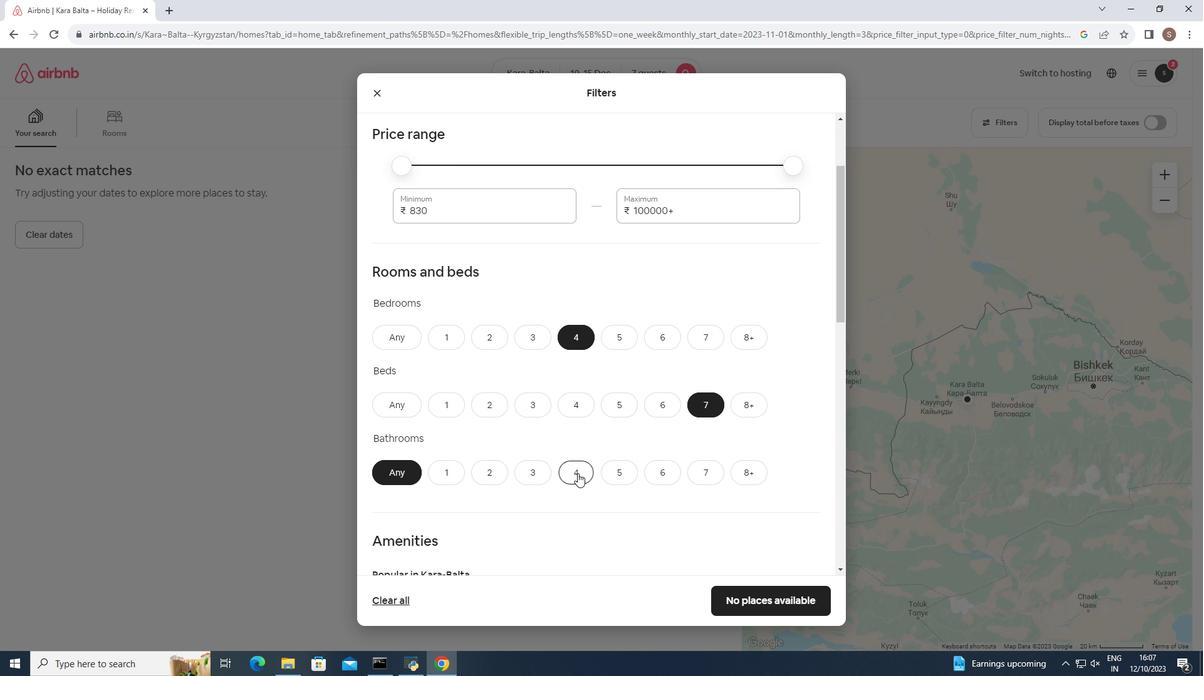
Action: Mouse moved to (584, 470)
Screenshot: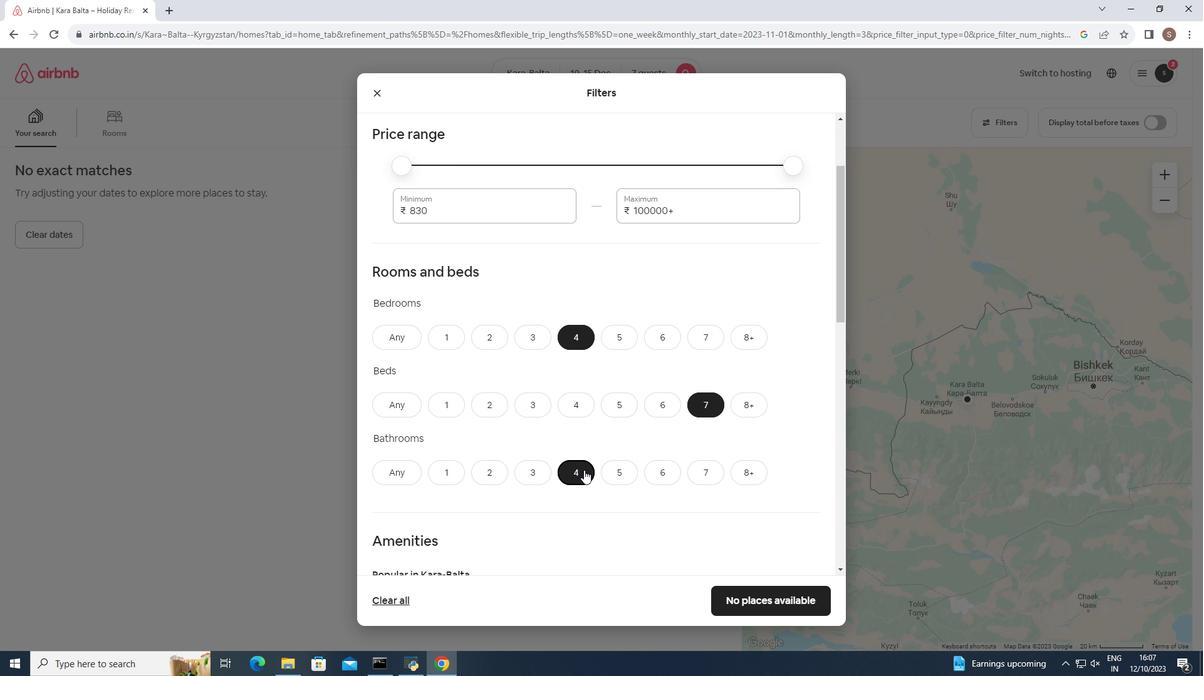 
Action: Mouse scrolled (584, 470) with delta (0, 0)
Screenshot: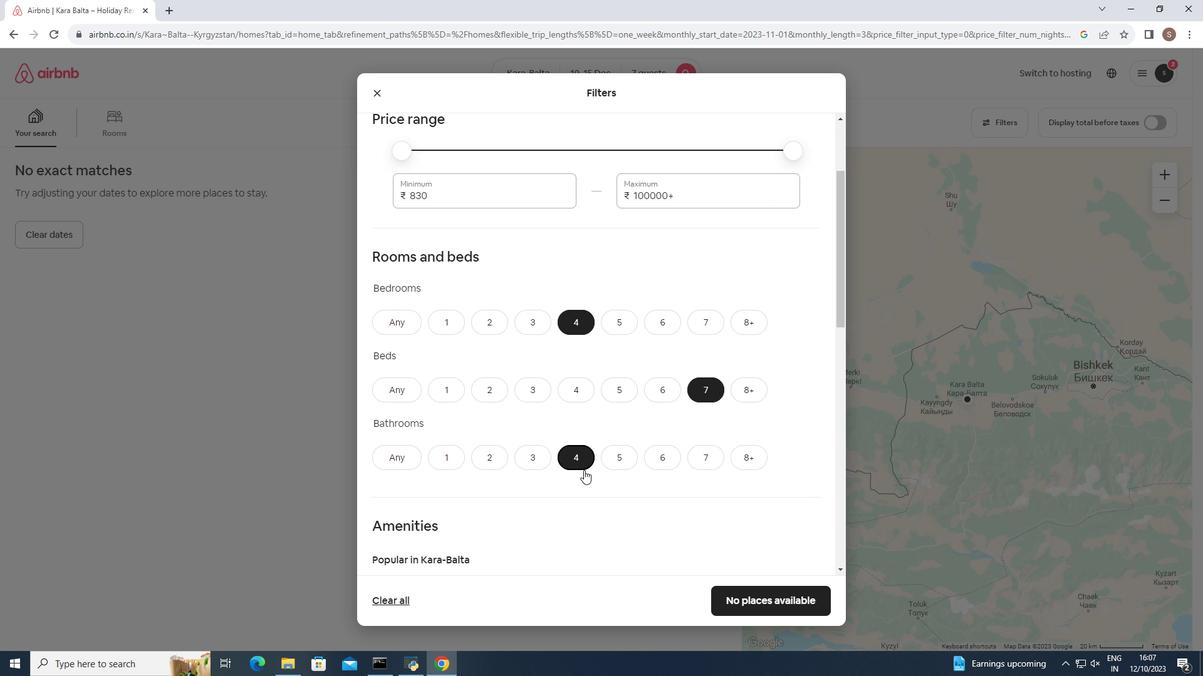 
Action: Mouse scrolled (584, 470) with delta (0, 0)
Screenshot: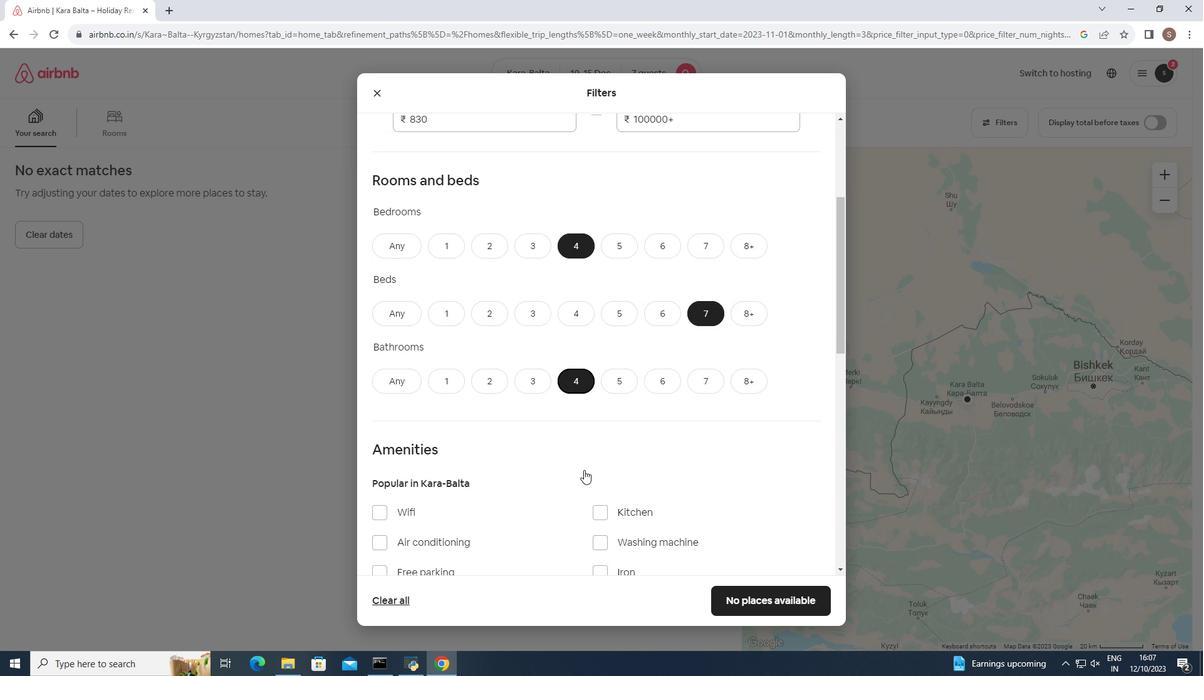 
Action: Mouse scrolled (584, 470) with delta (0, 0)
Screenshot: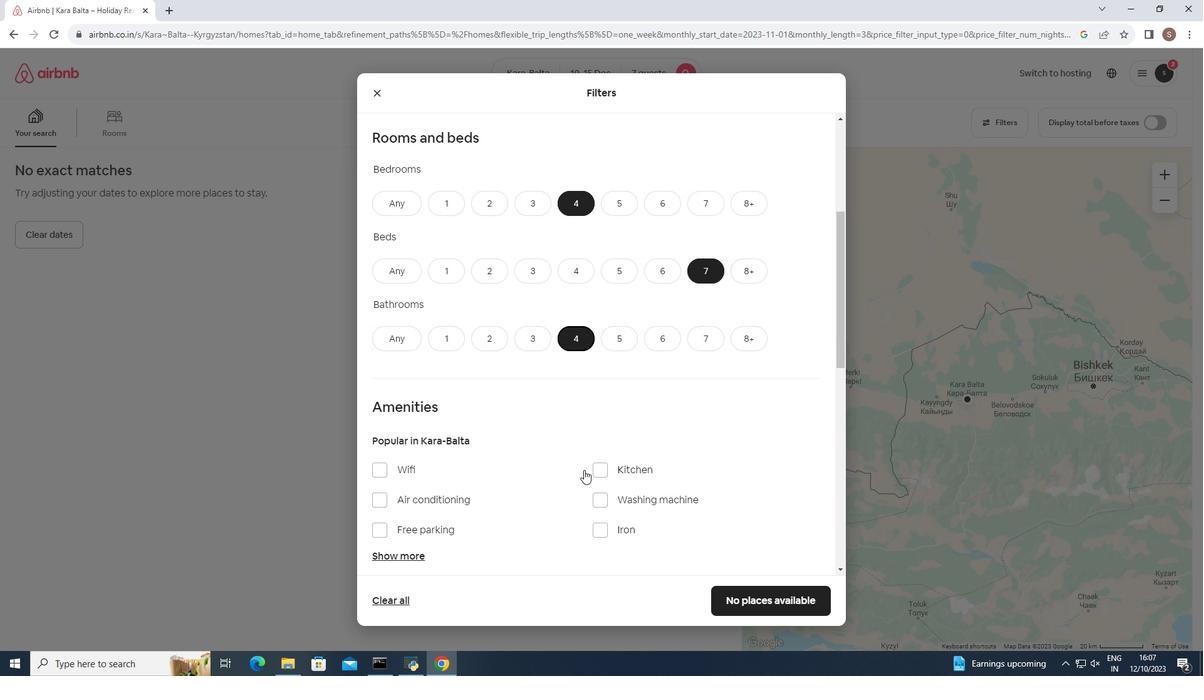 
Action: Mouse scrolled (584, 470) with delta (0, 0)
Screenshot: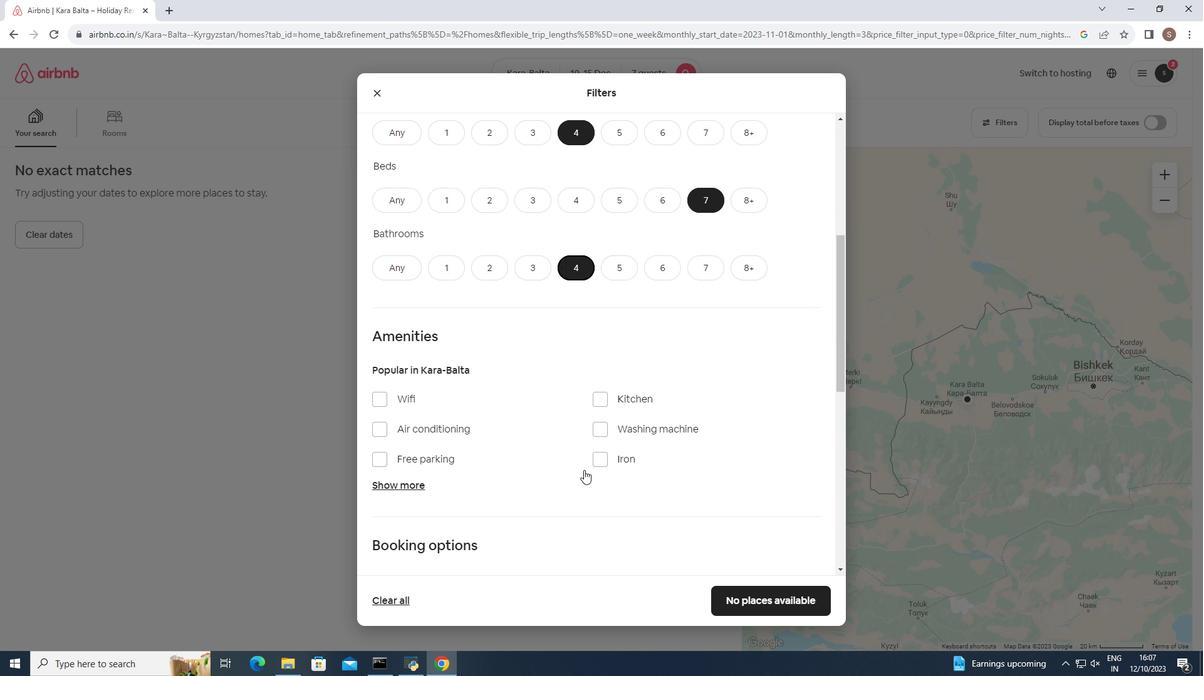 
Action: Mouse moved to (388, 441)
Screenshot: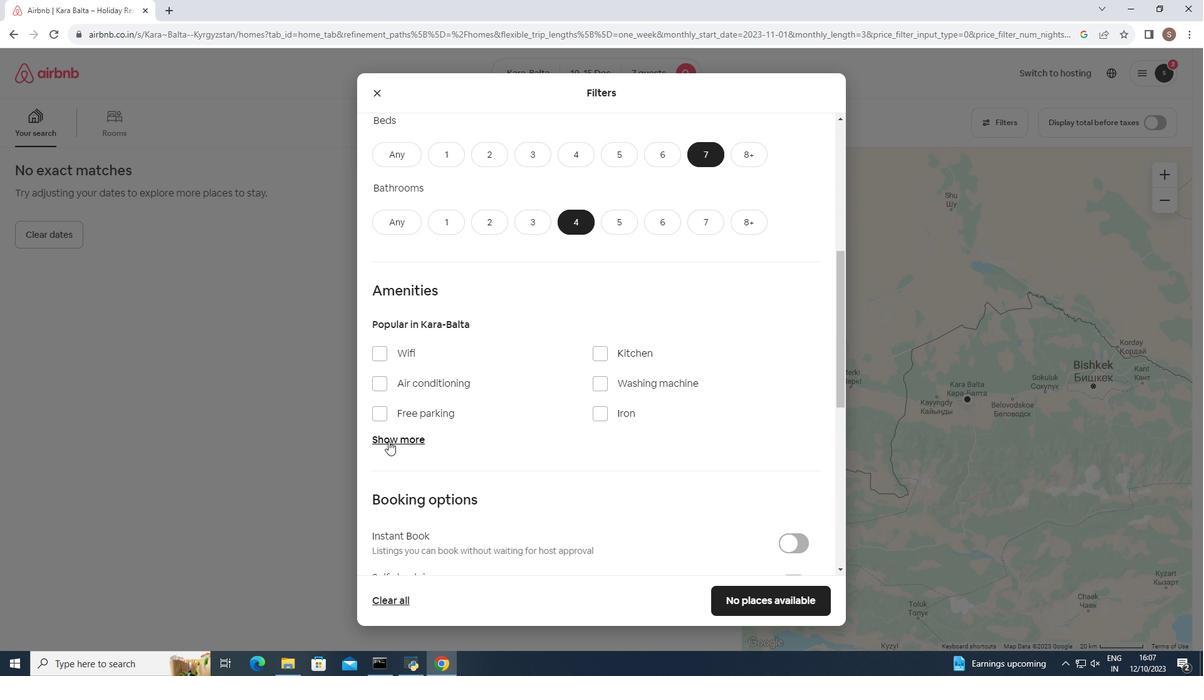 
Action: Mouse pressed left at (388, 441)
Screenshot: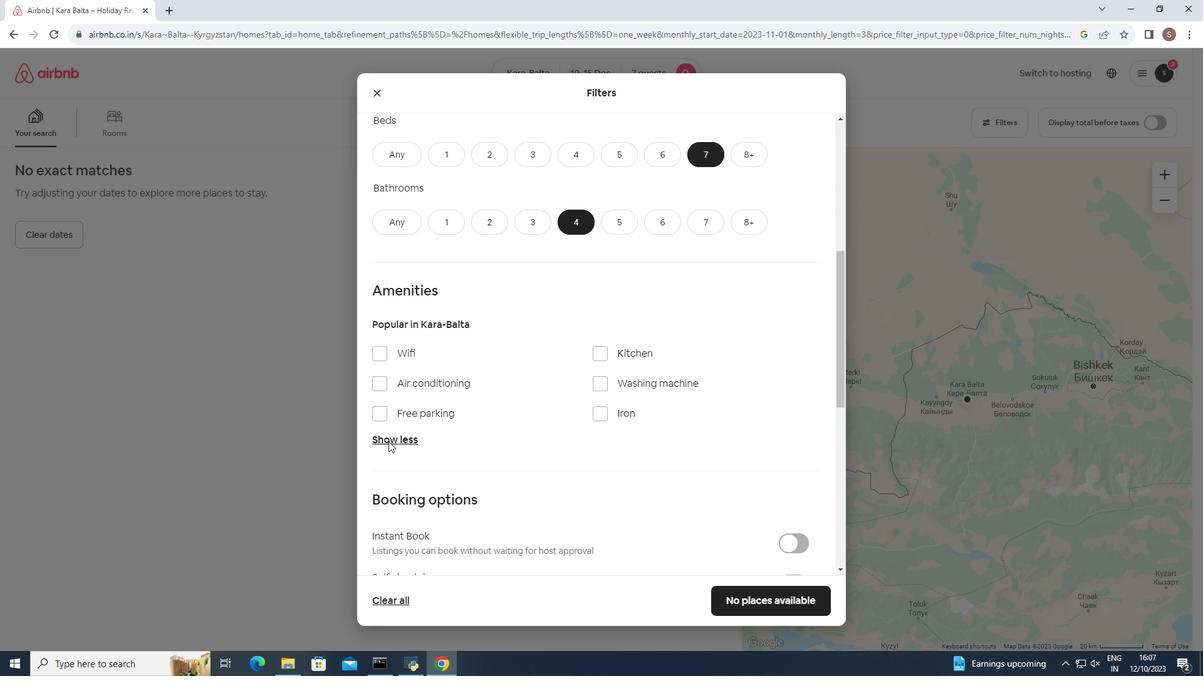 
Action: Mouse moved to (382, 413)
Screenshot: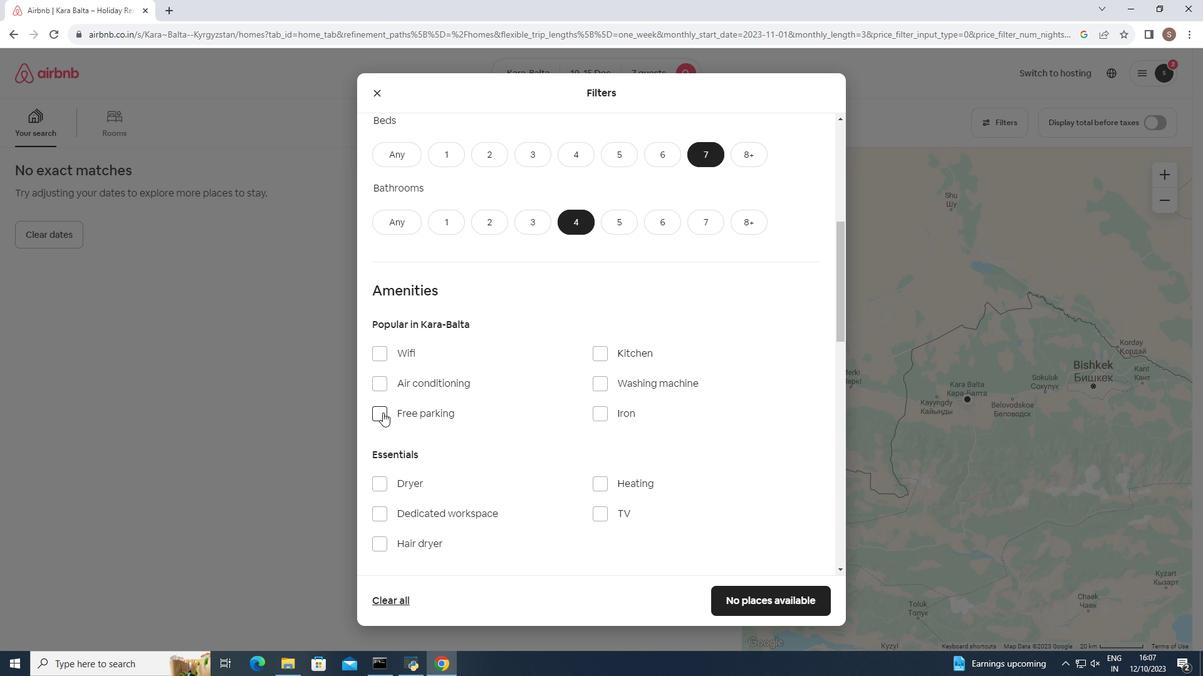
Action: Mouse pressed left at (382, 413)
Screenshot: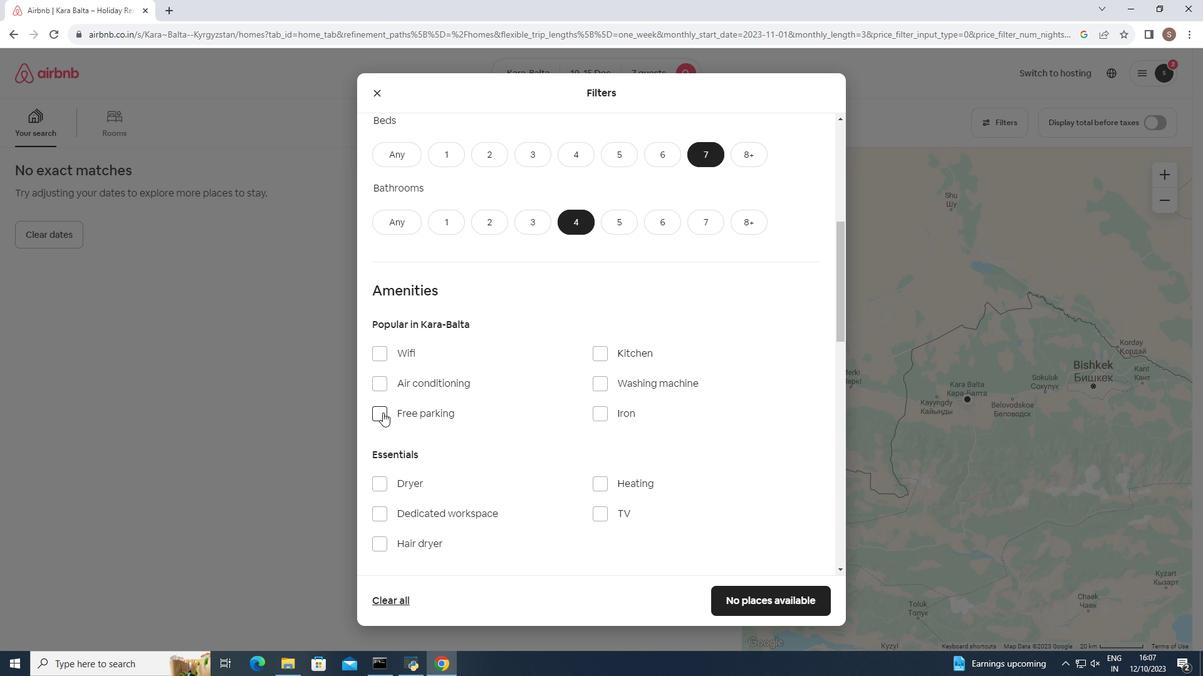 
Action: Mouse moved to (378, 357)
Screenshot: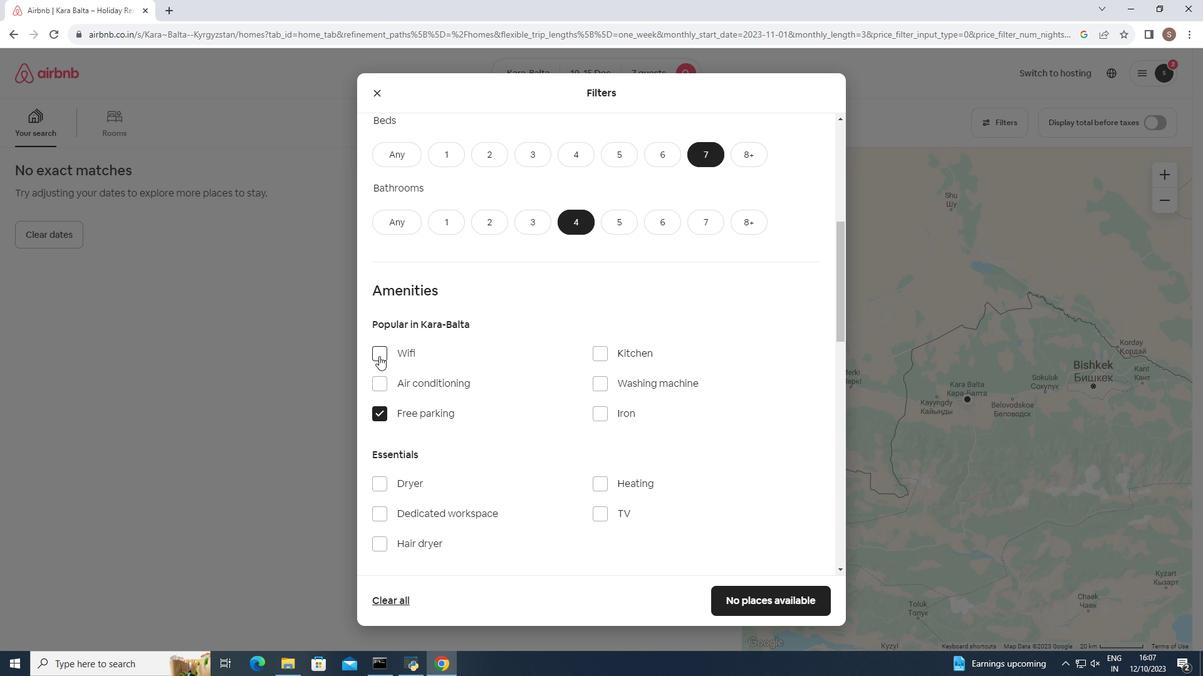 
Action: Mouse pressed left at (378, 357)
Screenshot: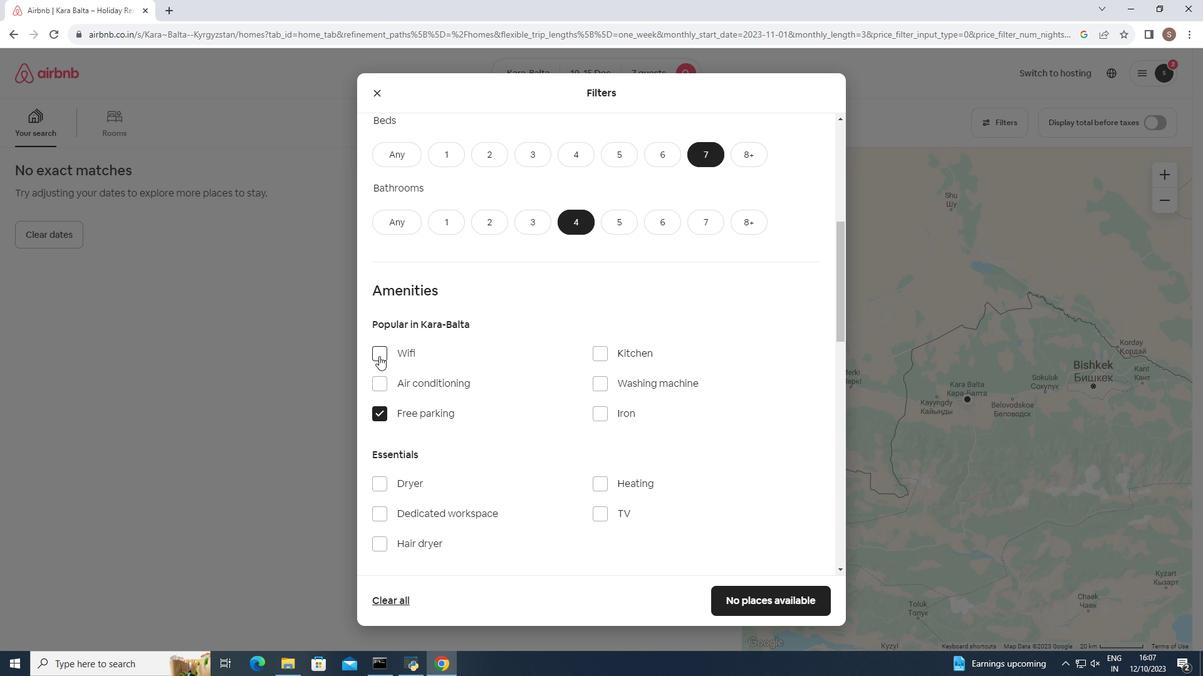 
Action: Mouse moved to (601, 513)
Screenshot: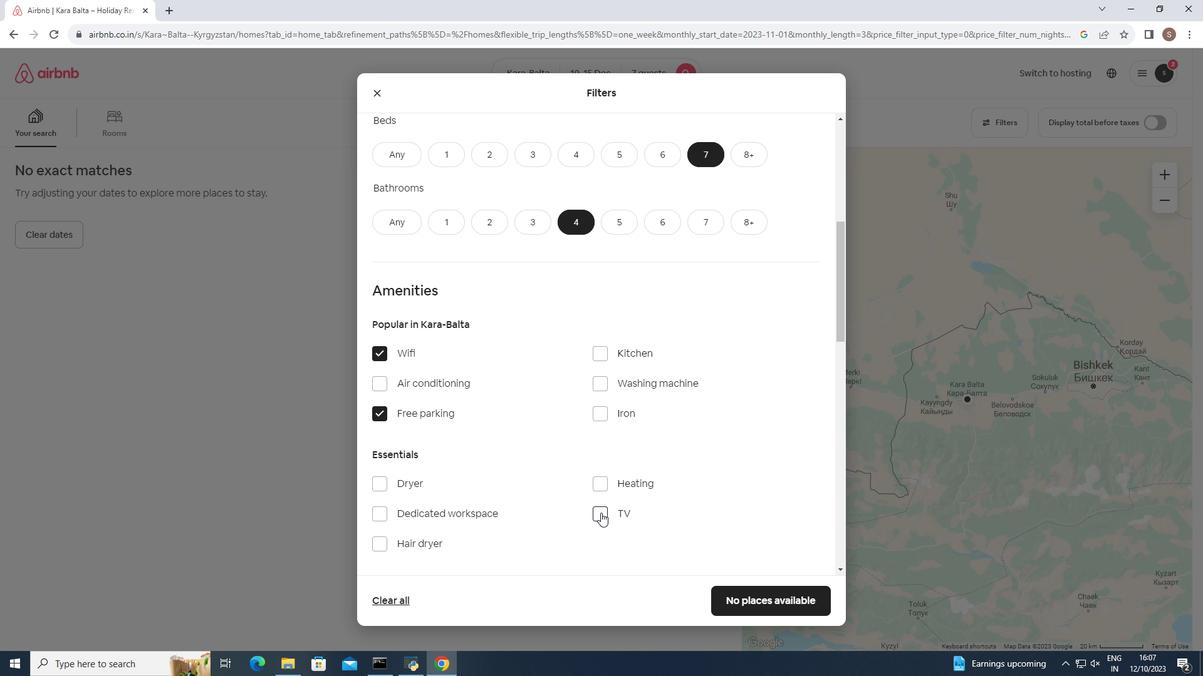 
Action: Mouse pressed left at (601, 513)
Screenshot: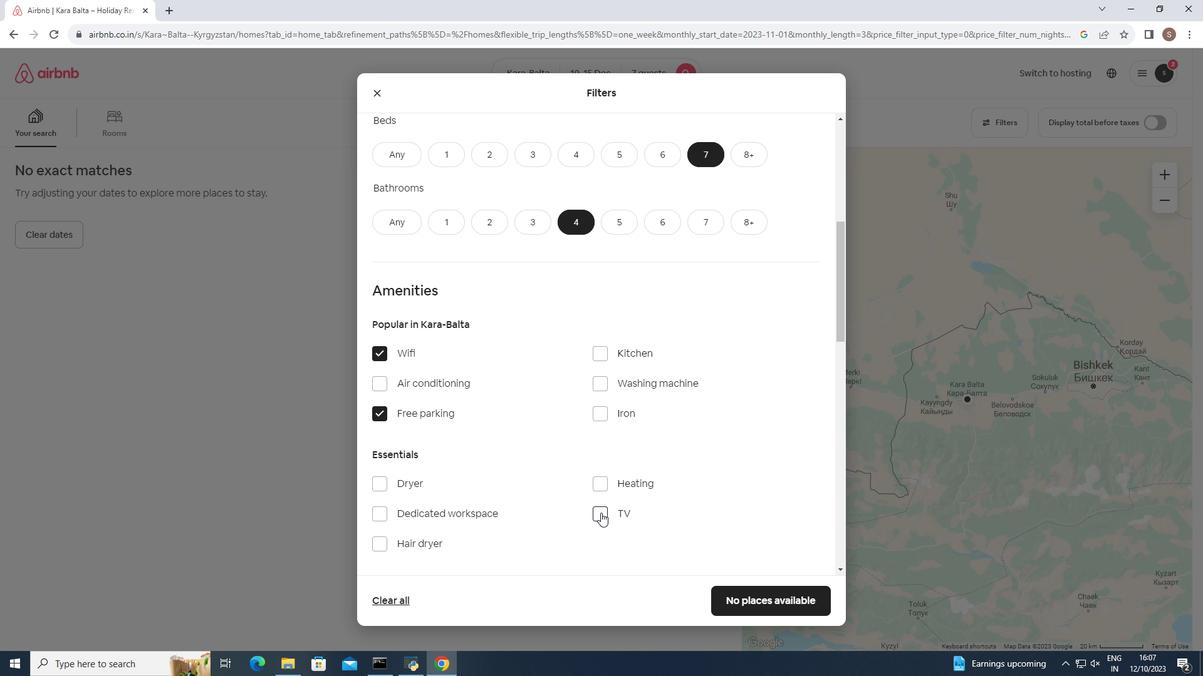 
Action: Mouse moved to (536, 461)
Screenshot: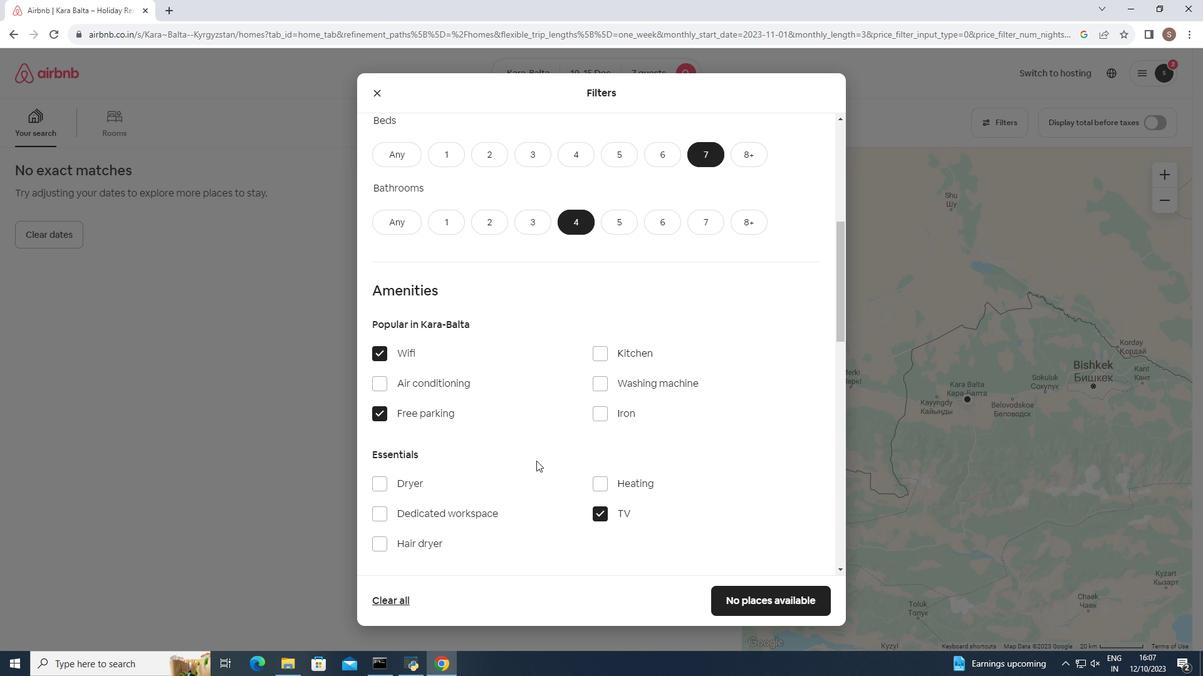 
Action: Mouse scrolled (536, 460) with delta (0, 0)
Screenshot: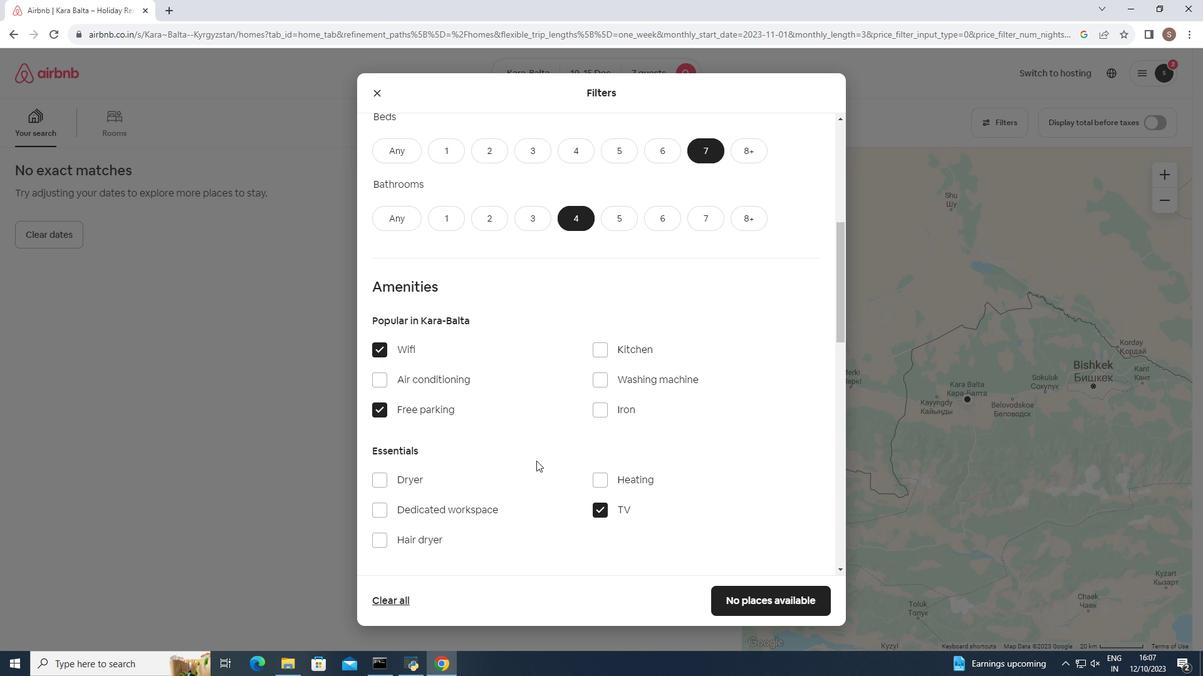 
Action: Mouse moved to (536, 461)
Screenshot: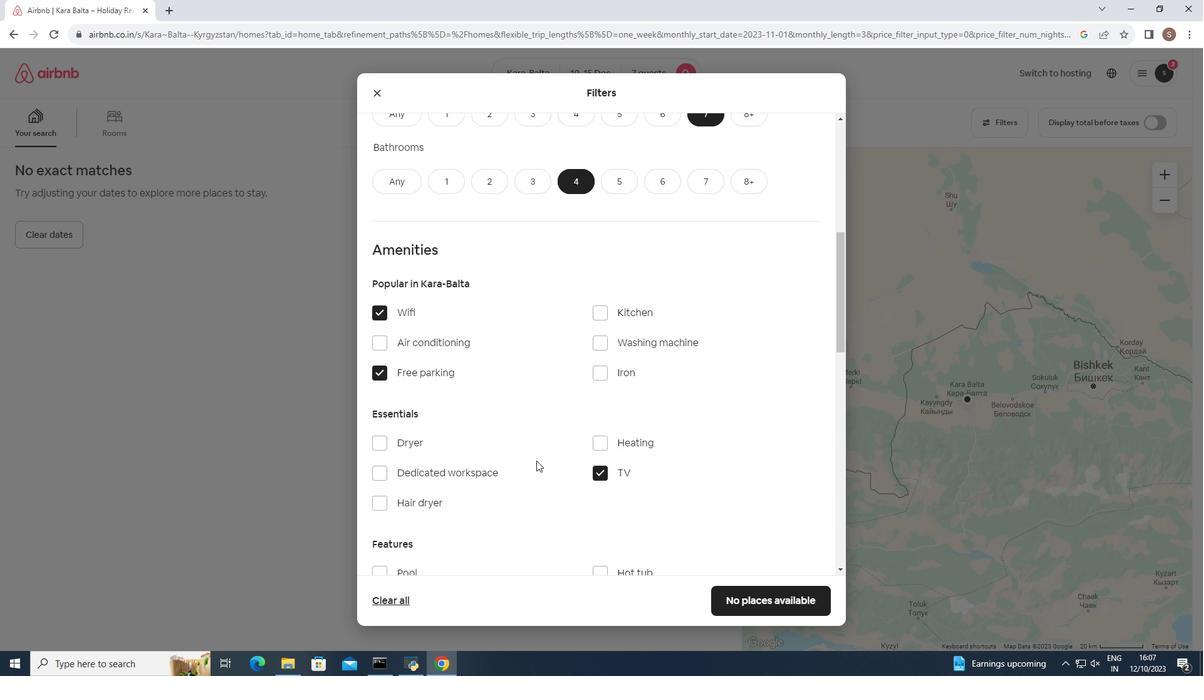 
Action: Mouse scrolled (536, 460) with delta (0, 0)
Screenshot: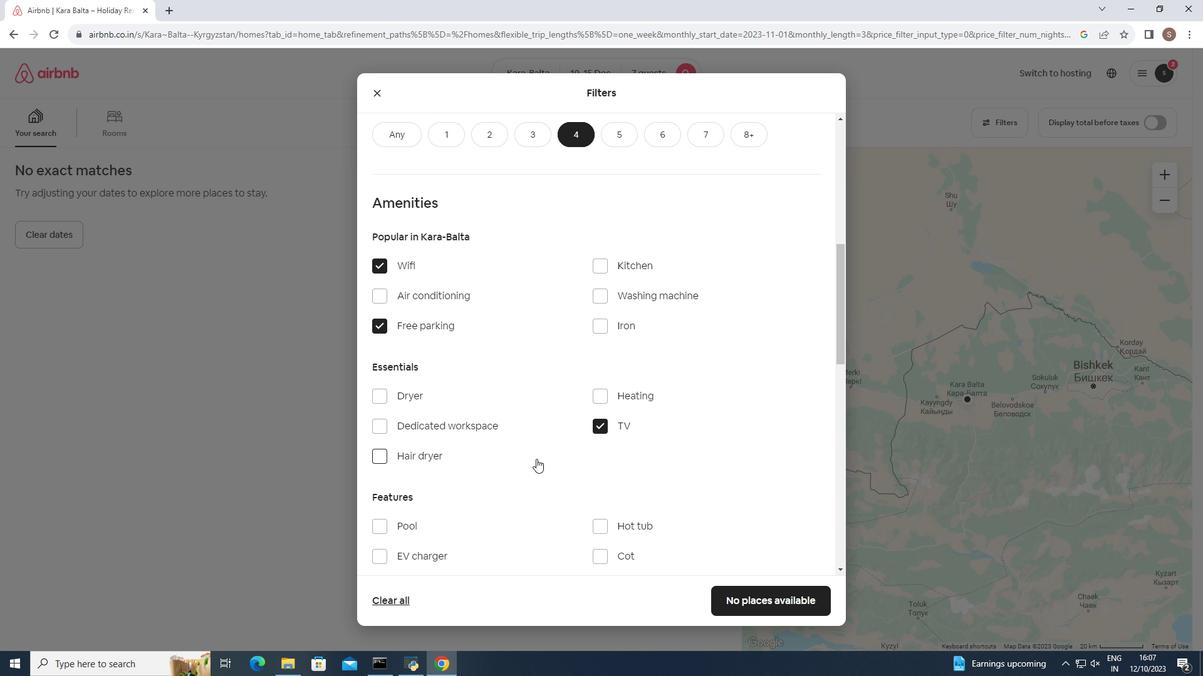 
Action: Mouse moved to (536, 458)
Screenshot: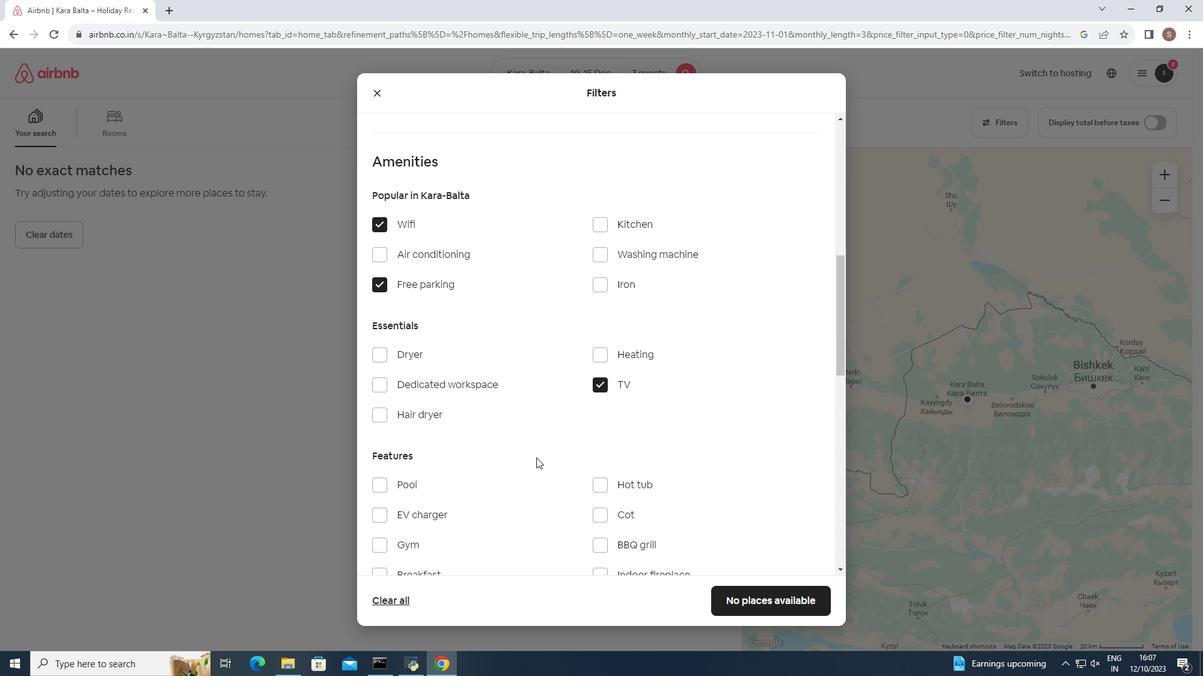 
Action: Mouse scrolled (536, 457) with delta (0, 0)
Screenshot: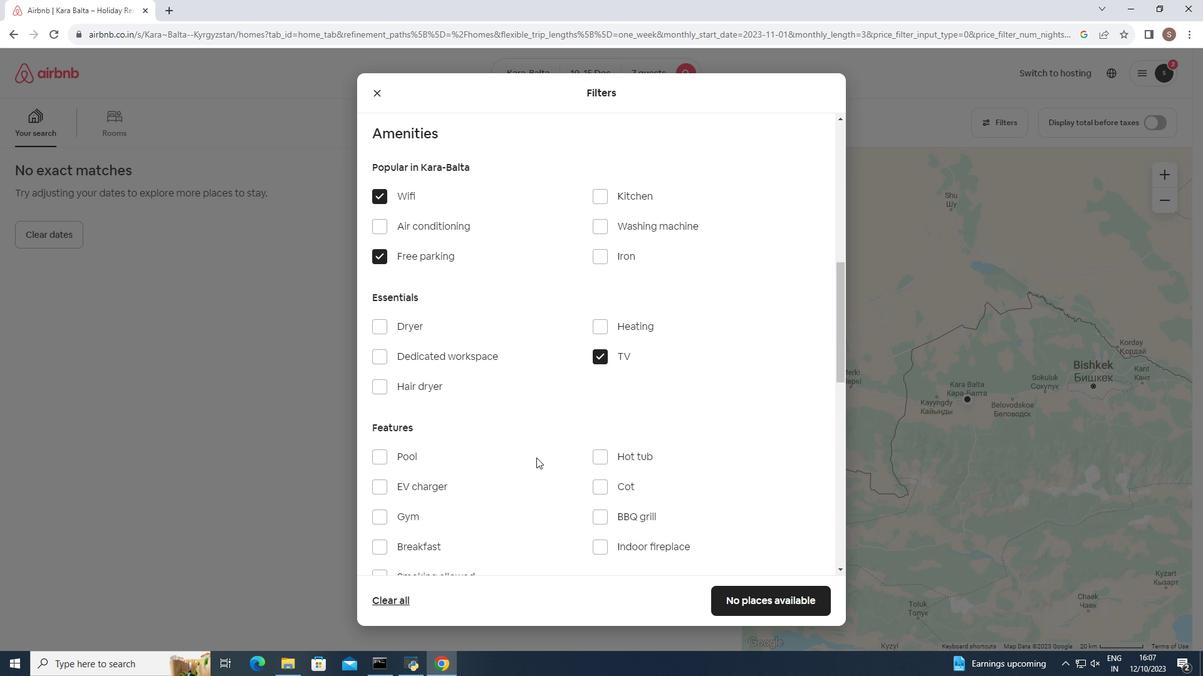 
Action: Mouse moved to (373, 485)
Screenshot: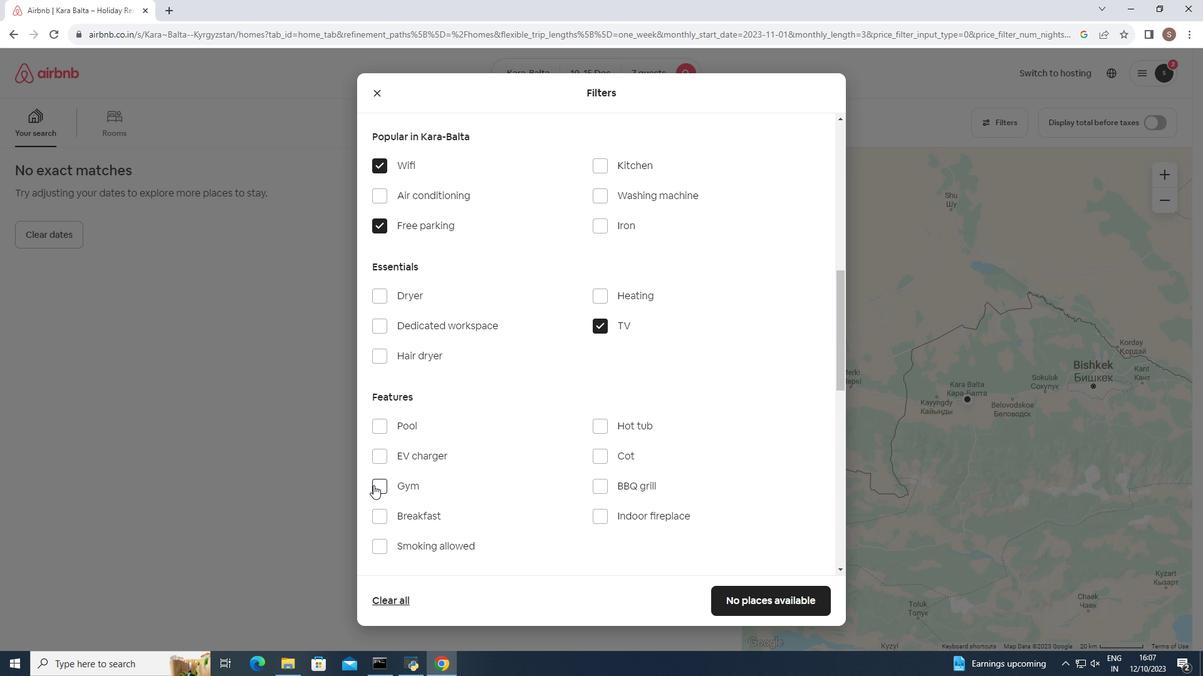 
Action: Mouse pressed left at (373, 485)
Screenshot: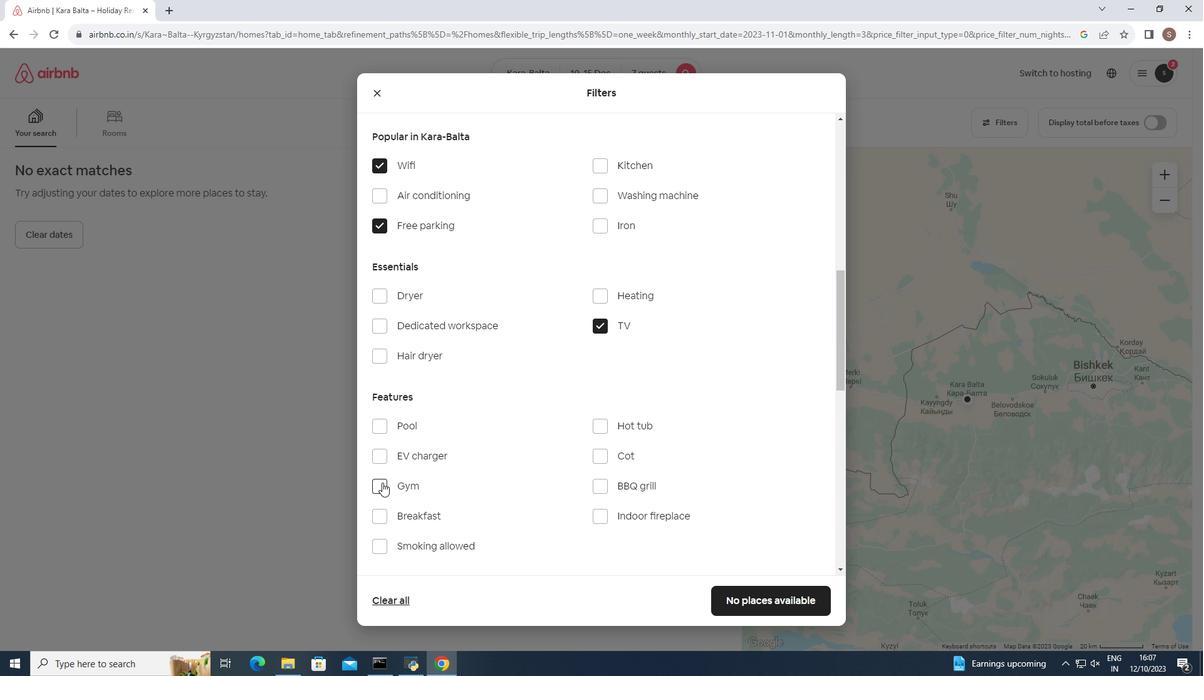 
Action: Mouse moved to (368, 513)
Screenshot: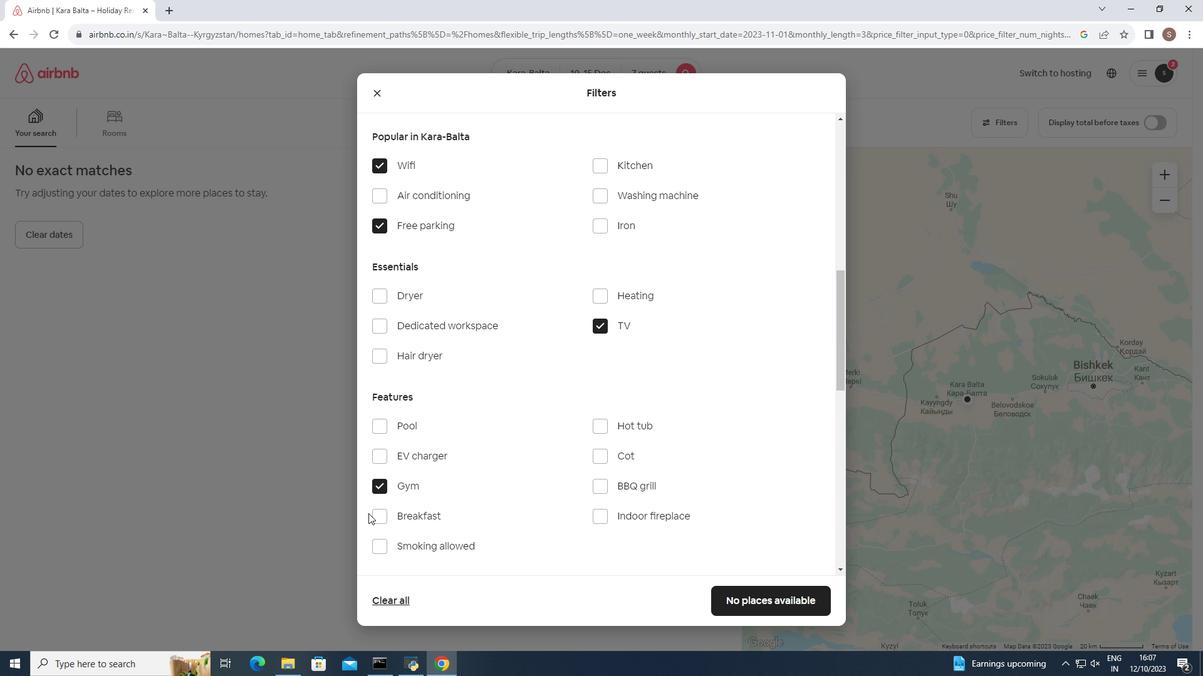 
Action: Mouse pressed left at (368, 513)
Screenshot: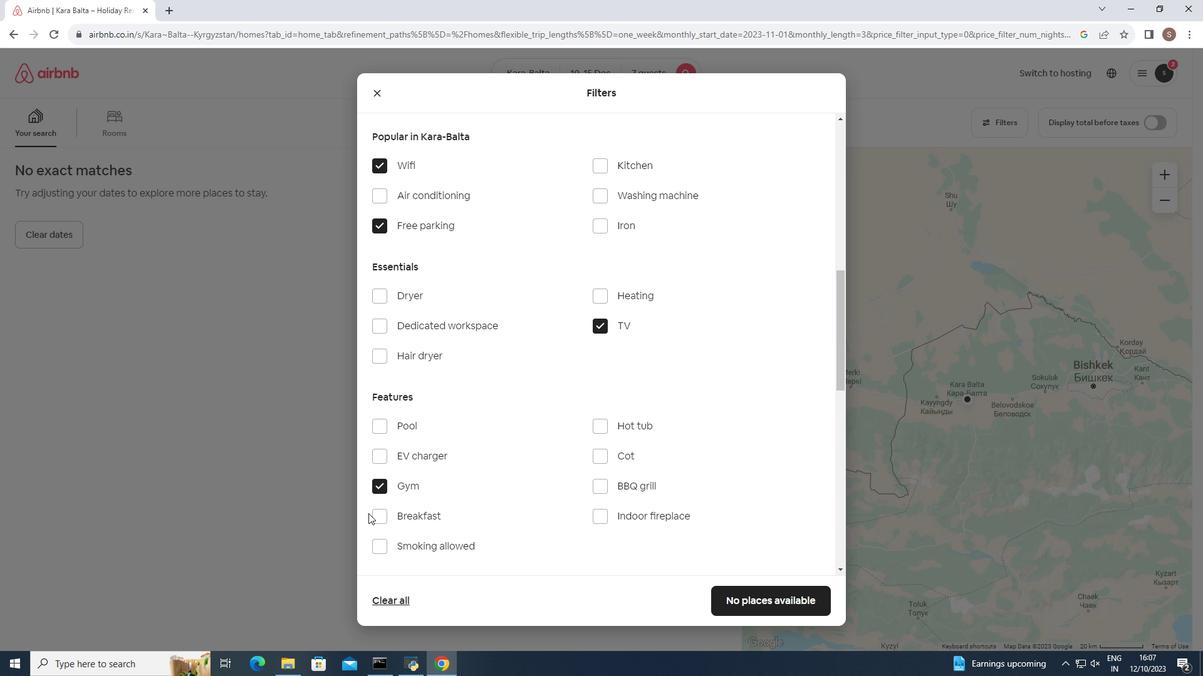 
Action: Mouse moved to (738, 597)
Screenshot: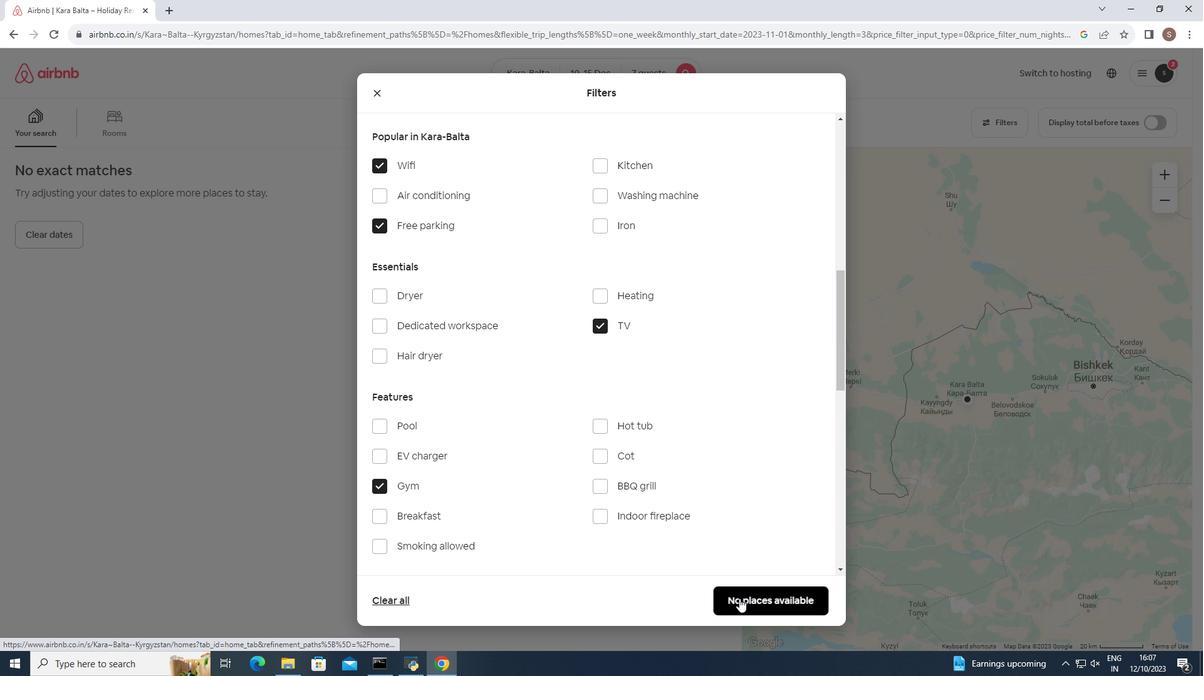 
Action: Mouse pressed left at (738, 597)
Screenshot: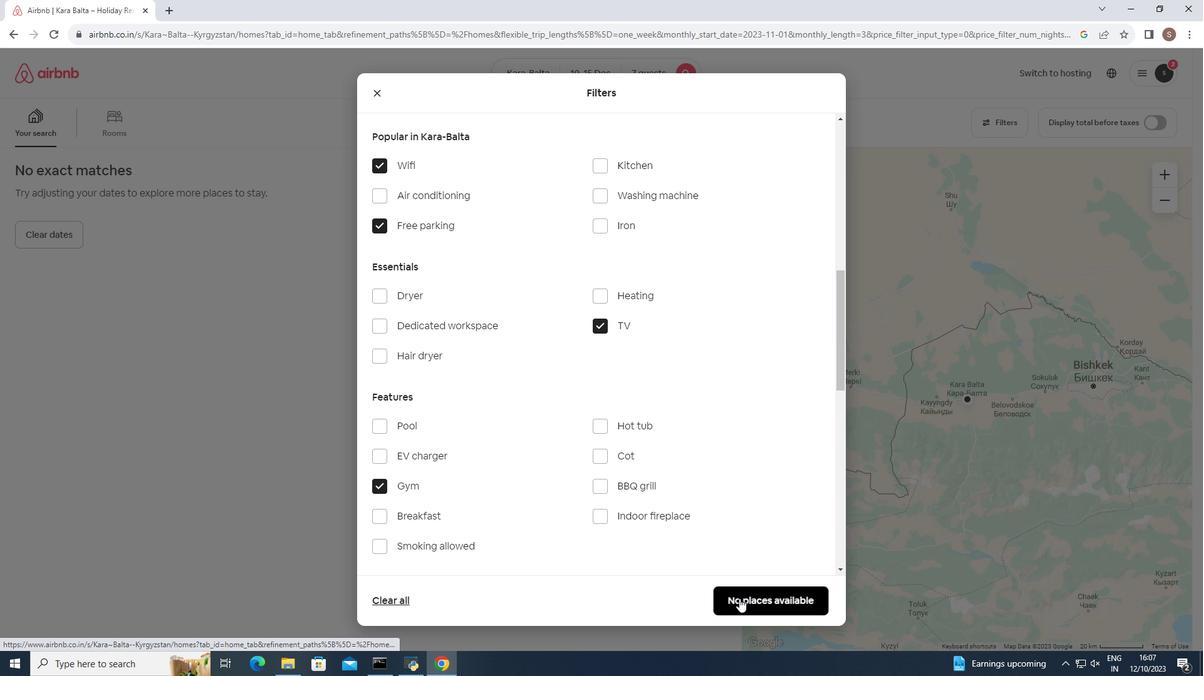 
Action: Mouse moved to (436, 457)
Screenshot: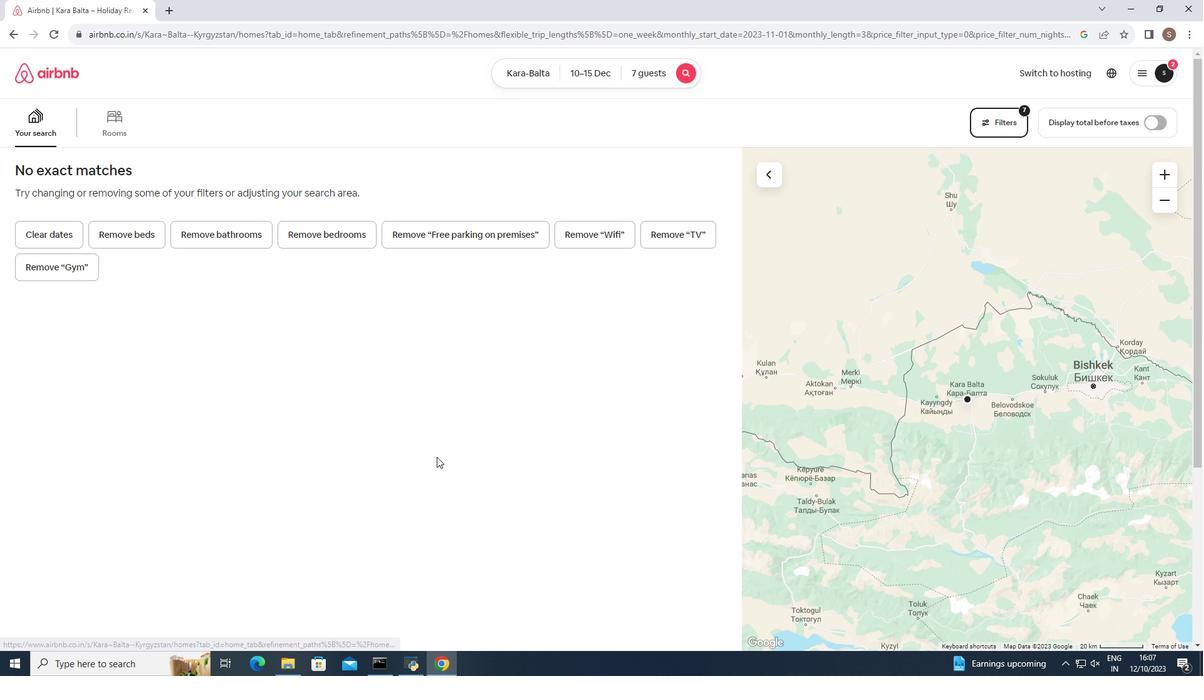 
